 Task: Search one way flight ticket for 3 adults in first from Charlotte Amalie,st. Thomas: Cyril E. King Airport to Laramie: Laramie Regional Airport on 5-3-2023. Choice of flights is Frontier. Number of bags: 1 carry on bag. Price is upto 87000. Outbound departure time preference is 12:30.
Action: Mouse moved to (379, 323)
Screenshot: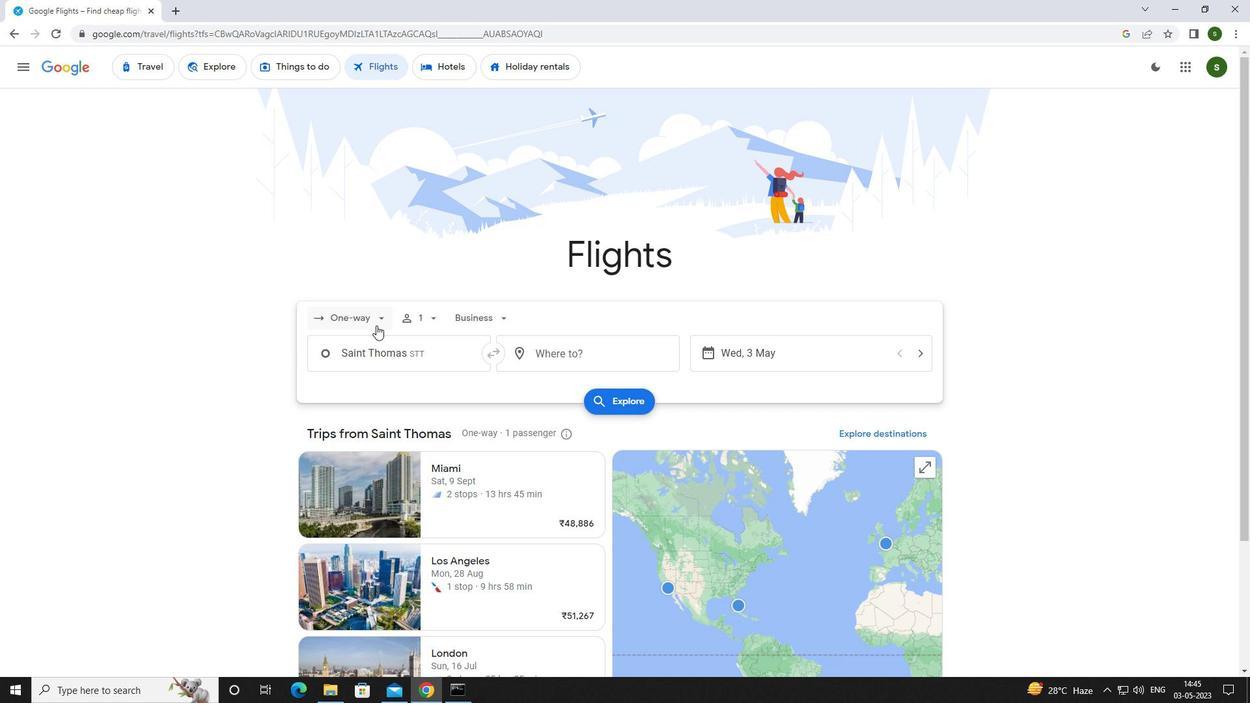 
Action: Mouse pressed left at (379, 323)
Screenshot: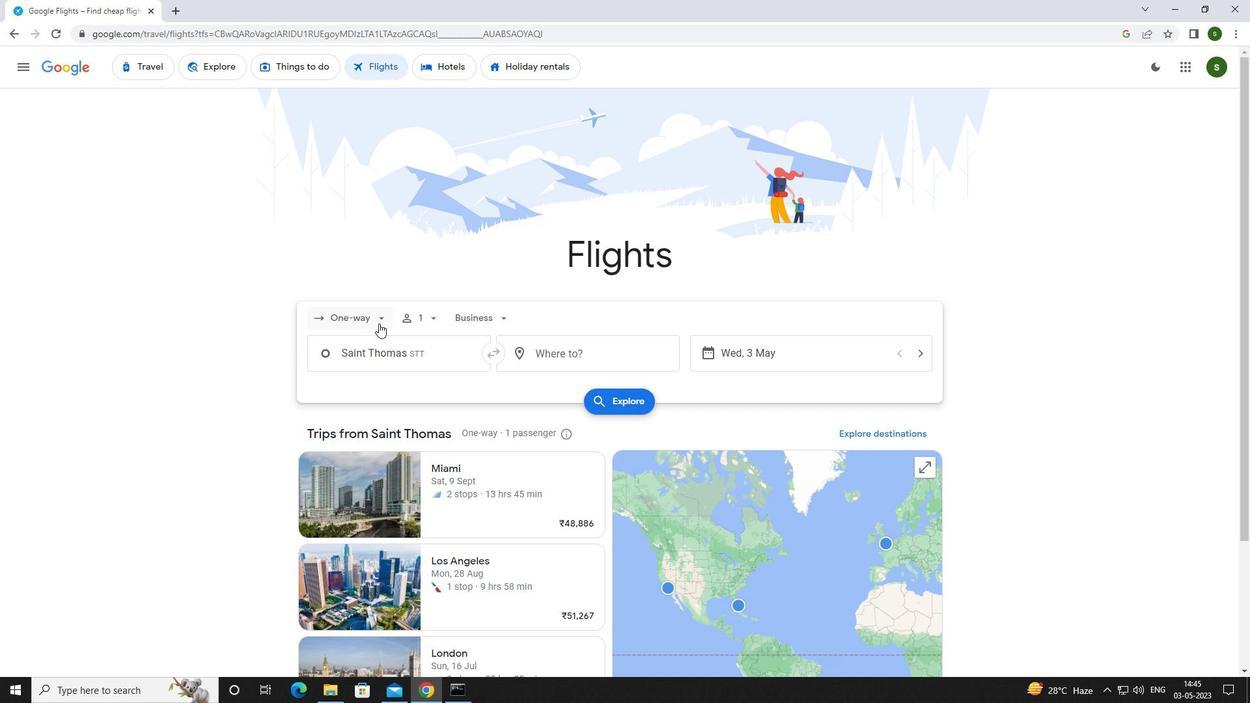 
Action: Mouse moved to (381, 383)
Screenshot: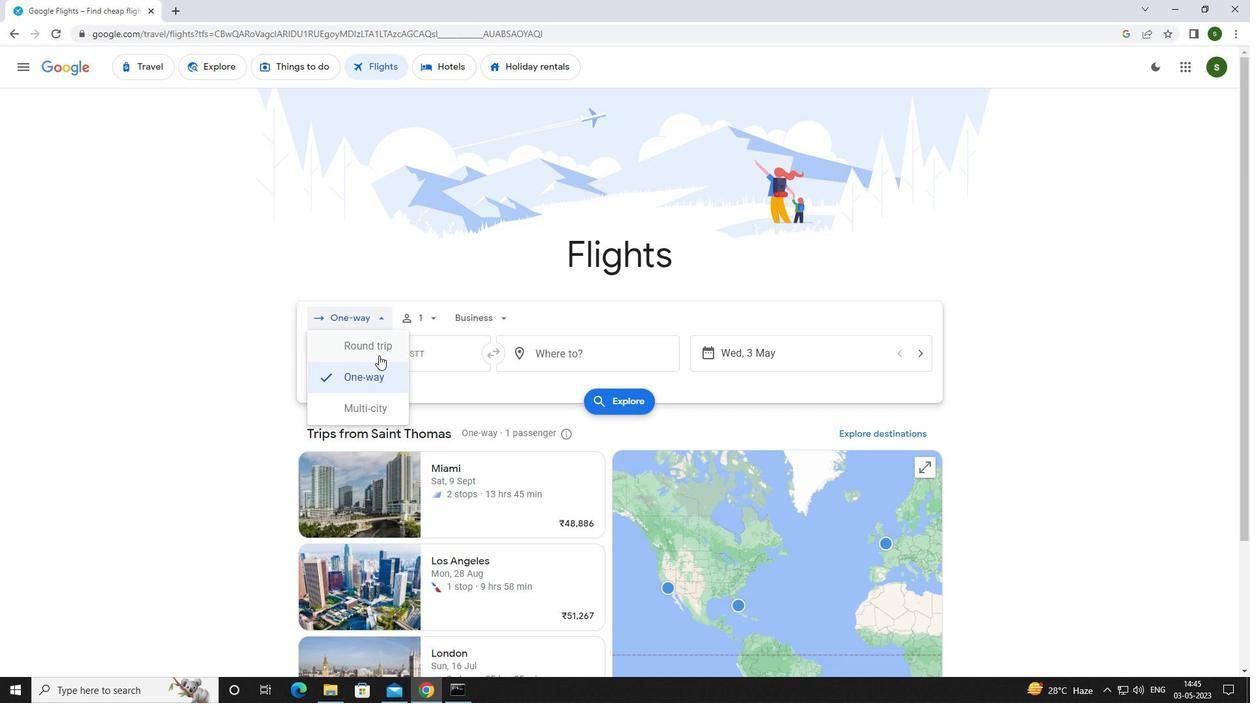 
Action: Mouse pressed left at (381, 383)
Screenshot: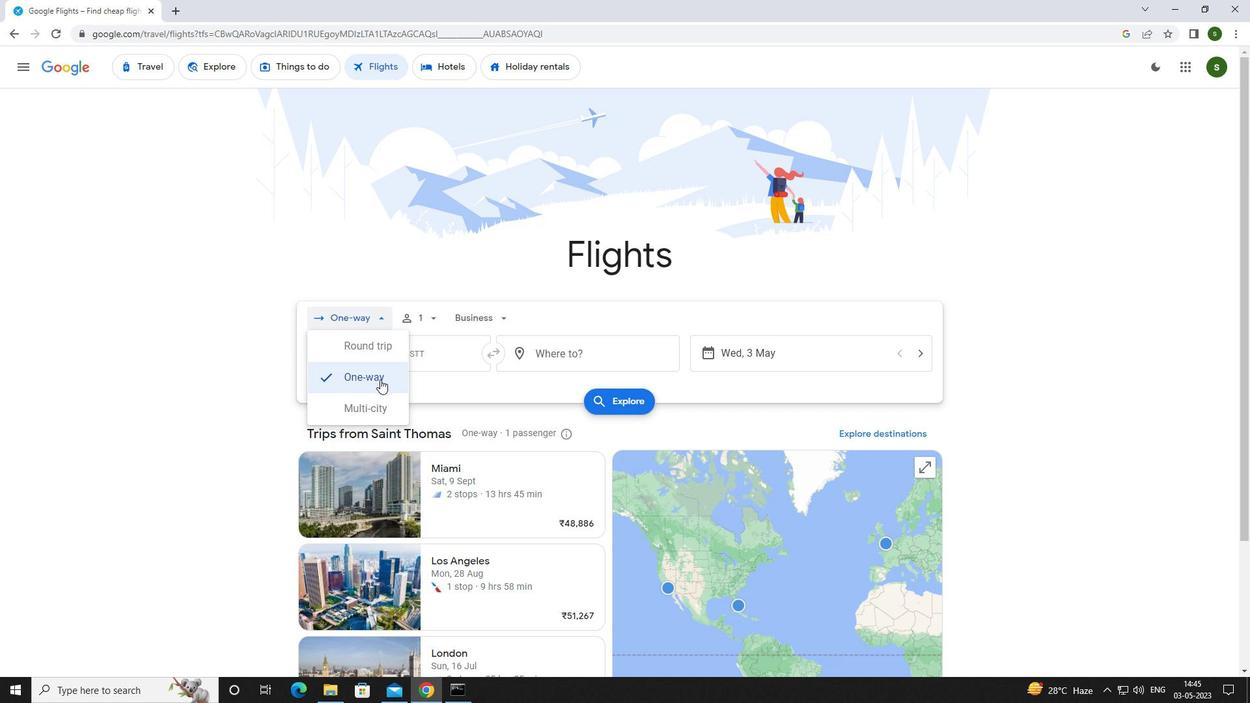 
Action: Mouse moved to (437, 315)
Screenshot: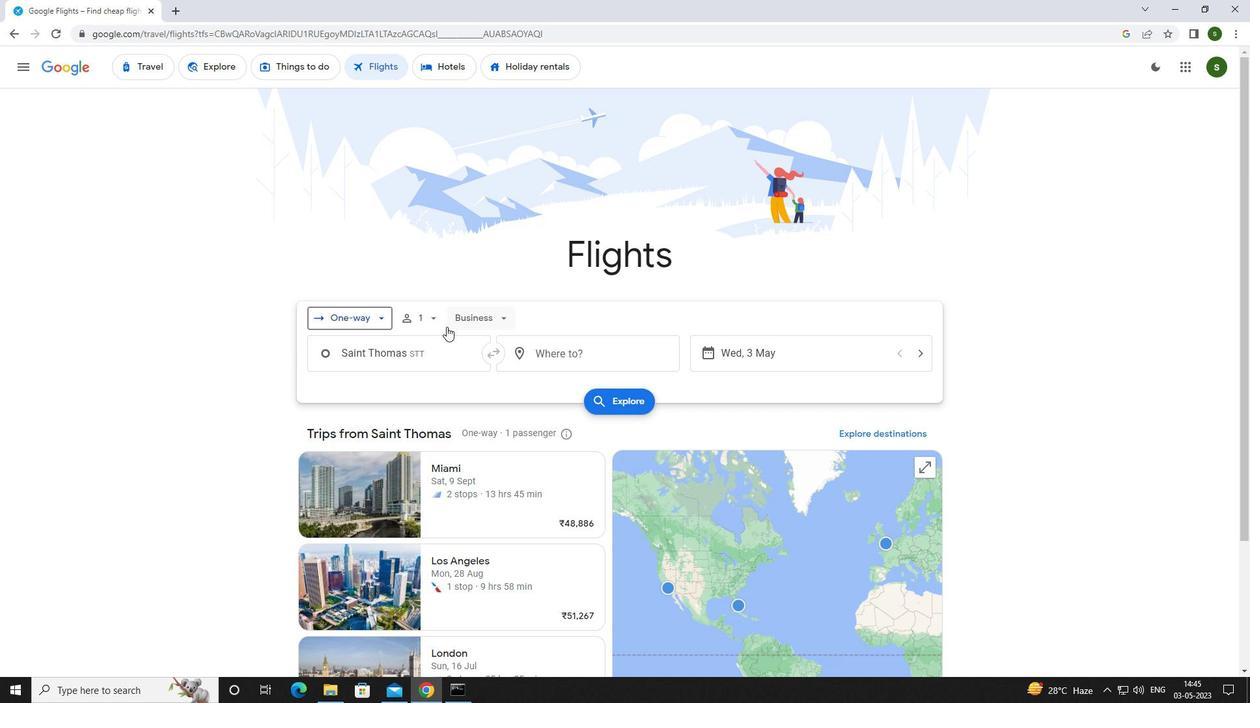 
Action: Mouse pressed left at (437, 315)
Screenshot: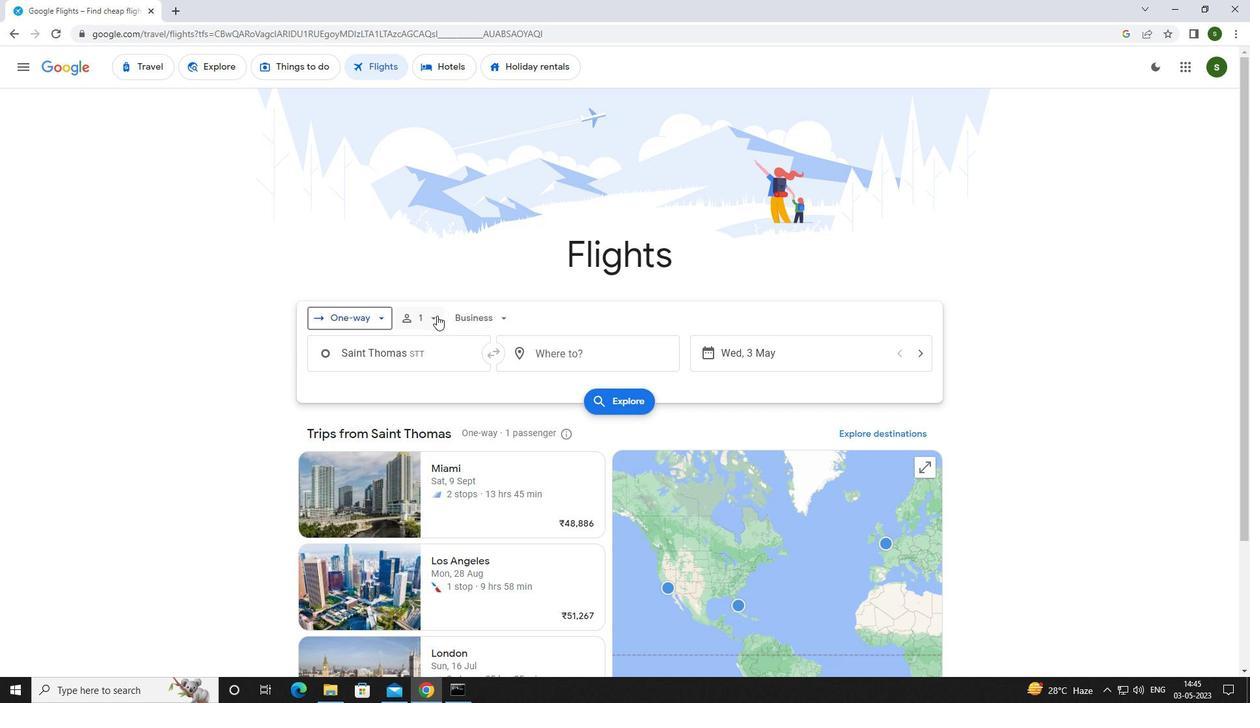 
Action: Mouse moved to (534, 353)
Screenshot: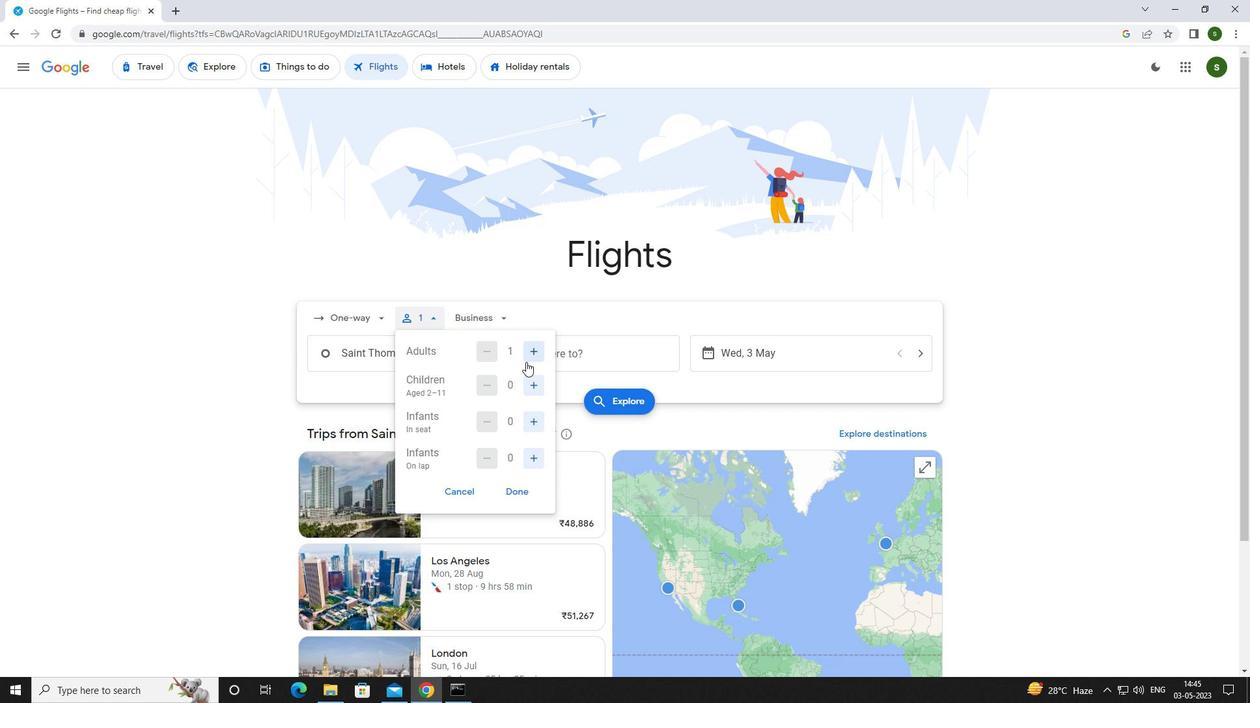 
Action: Mouse pressed left at (534, 353)
Screenshot: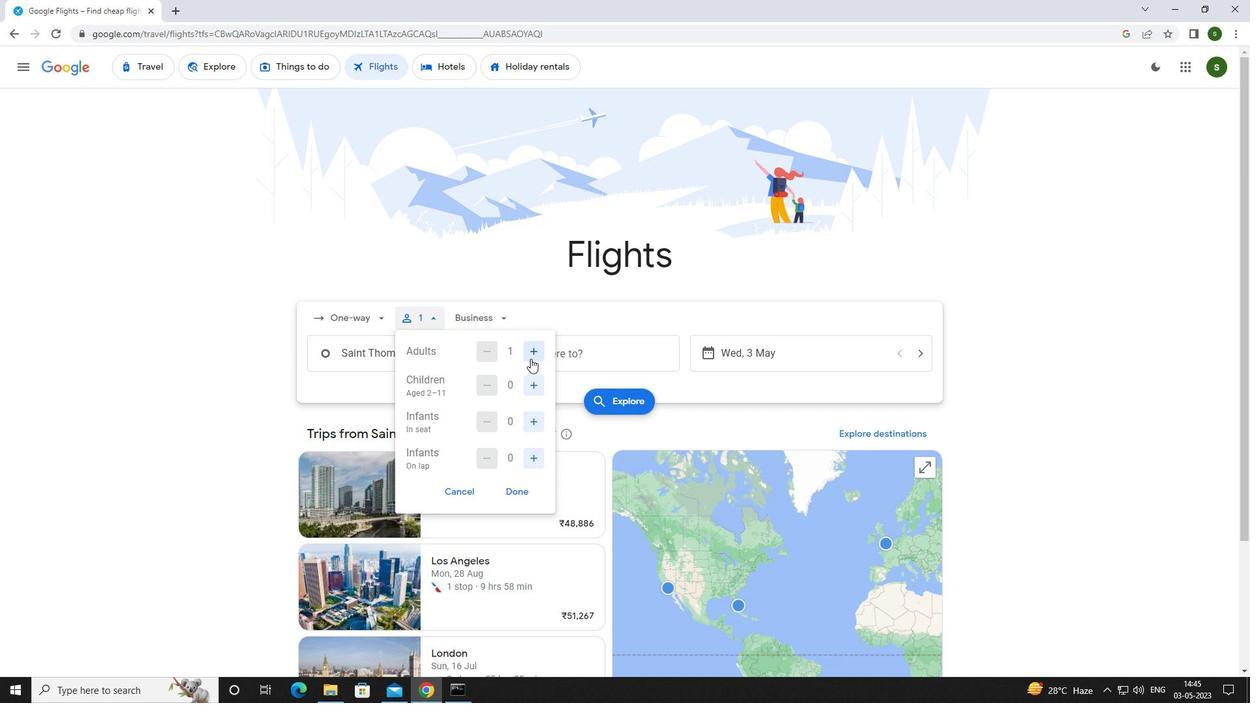 
Action: Mouse pressed left at (534, 353)
Screenshot: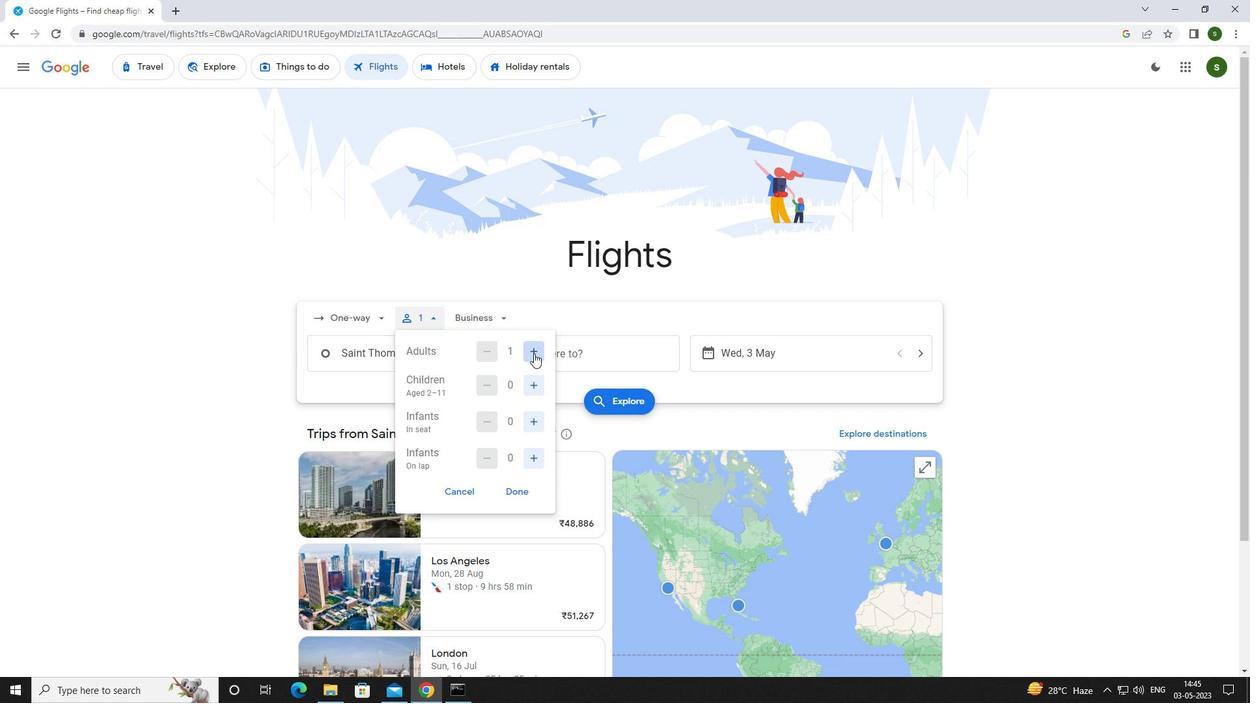 
Action: Mouse moved to (498, 324)
Screenshot: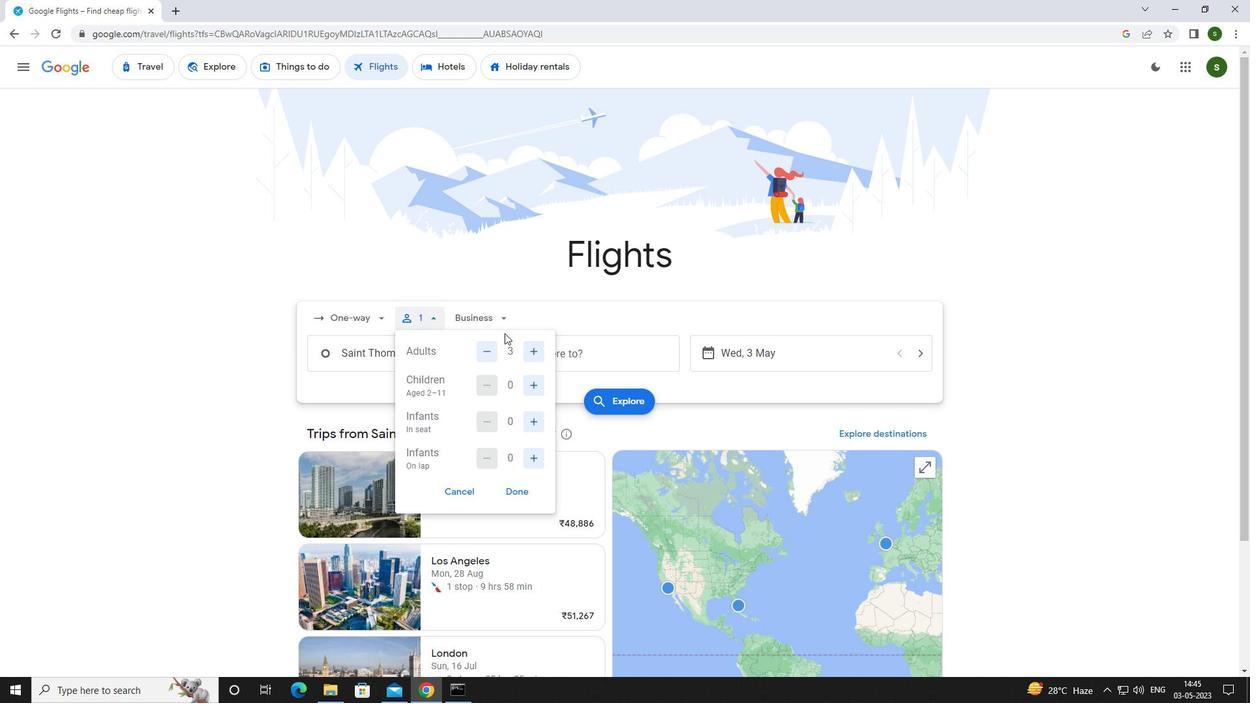 
Action: Mouse pressed left at (498, 324)
Screenshot: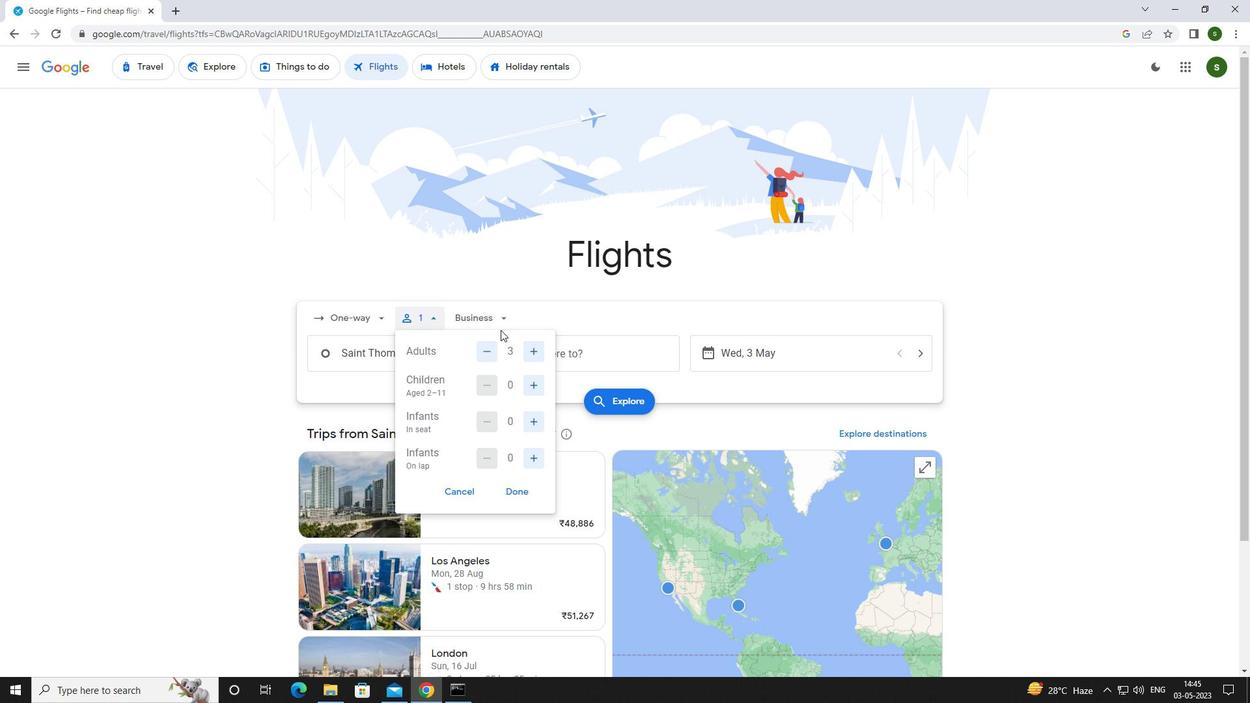 
Action: Mouse moved to (513, 439)
Screenshot: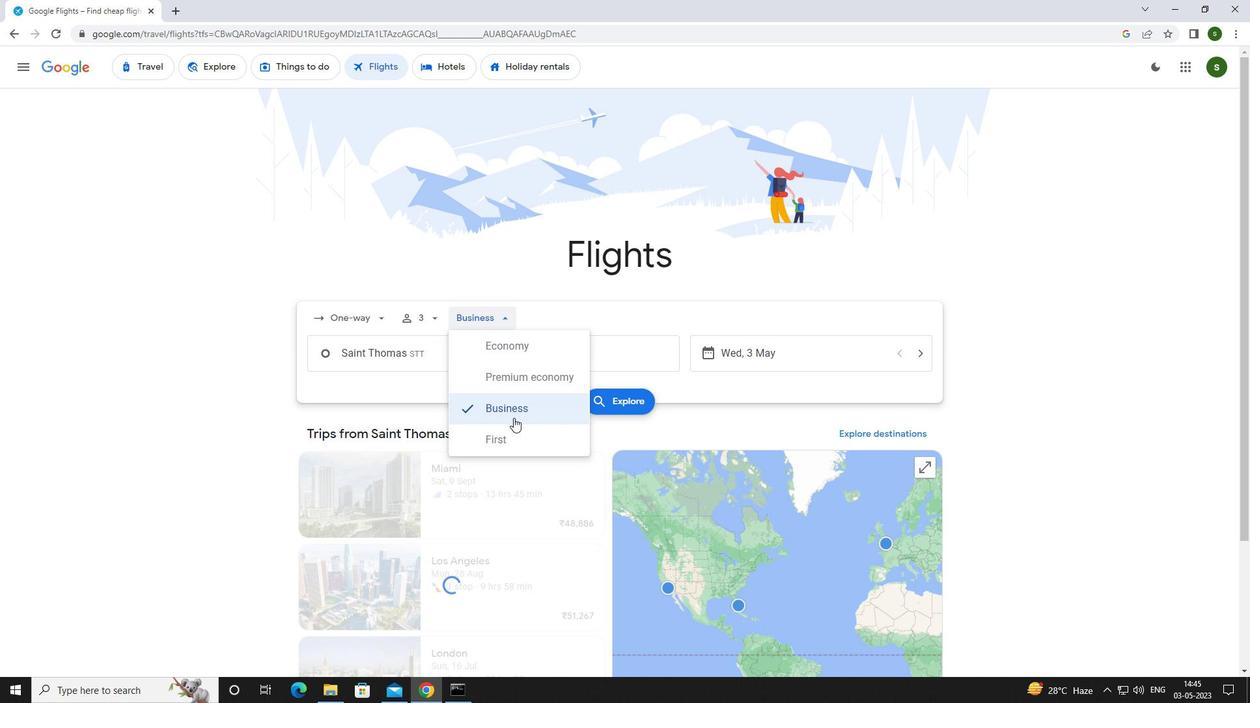 
Action: Mouse pressed left at (513, 439)
Screenshot: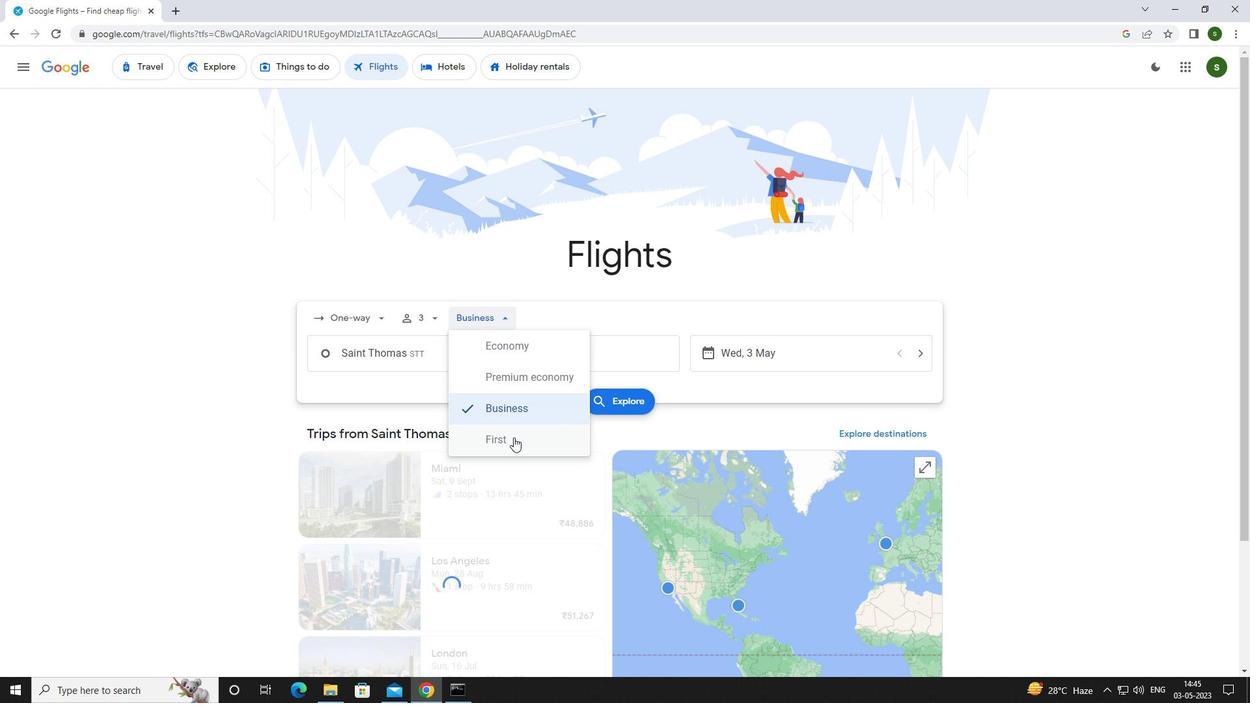 
Action: Mouse moved to (451, 356)
Screenshot: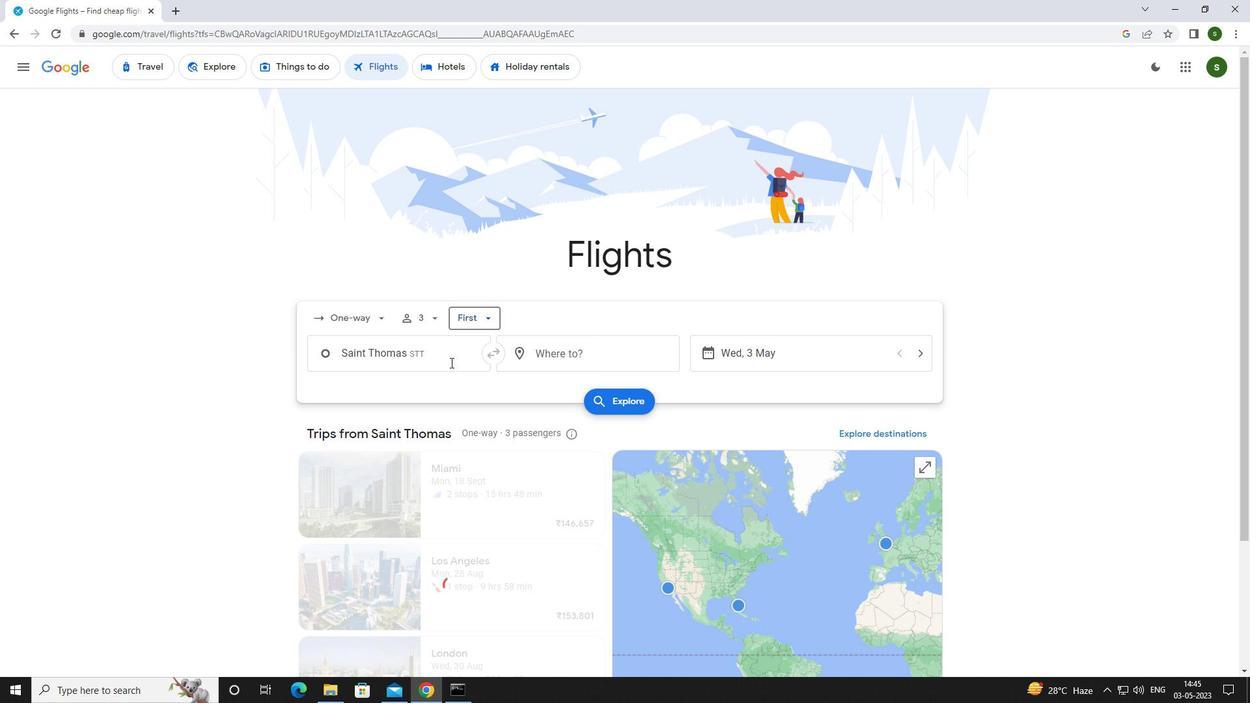 
Action: Mouse pressed left at (451, 356)
Screenshot: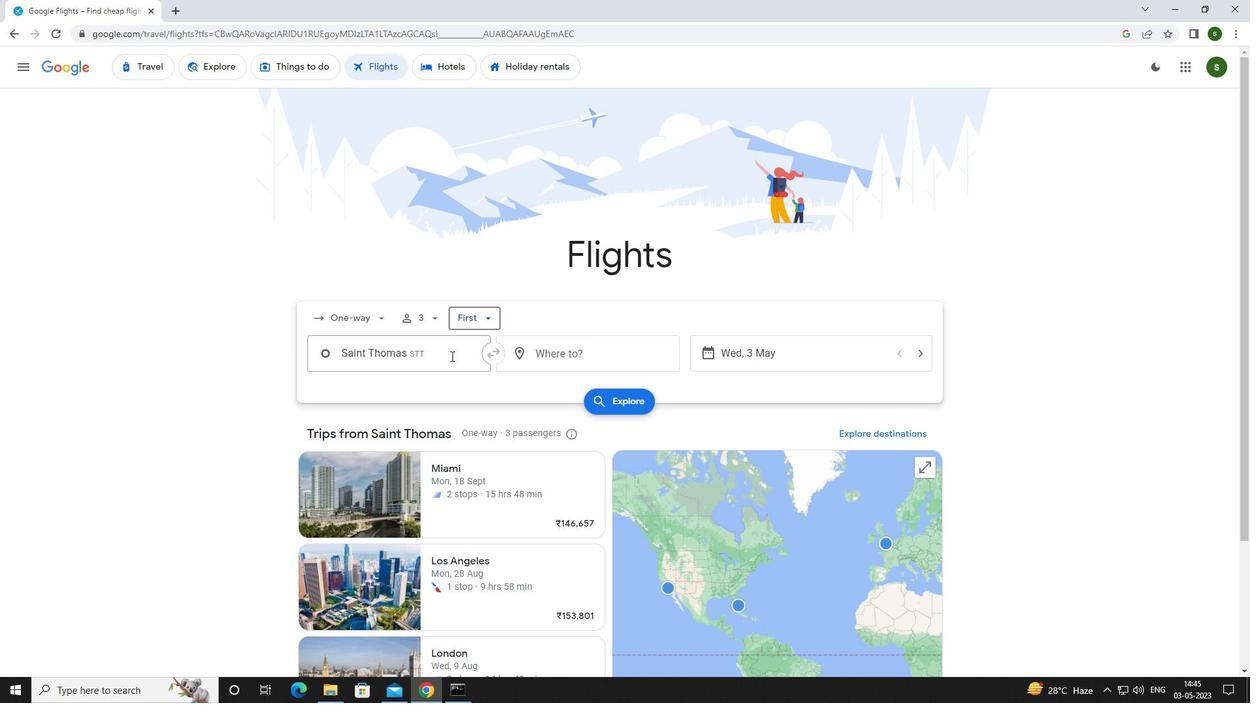 
Action: Key pressed <Key.caps_lock>c<Key.caps_lock>yril
Screenshot: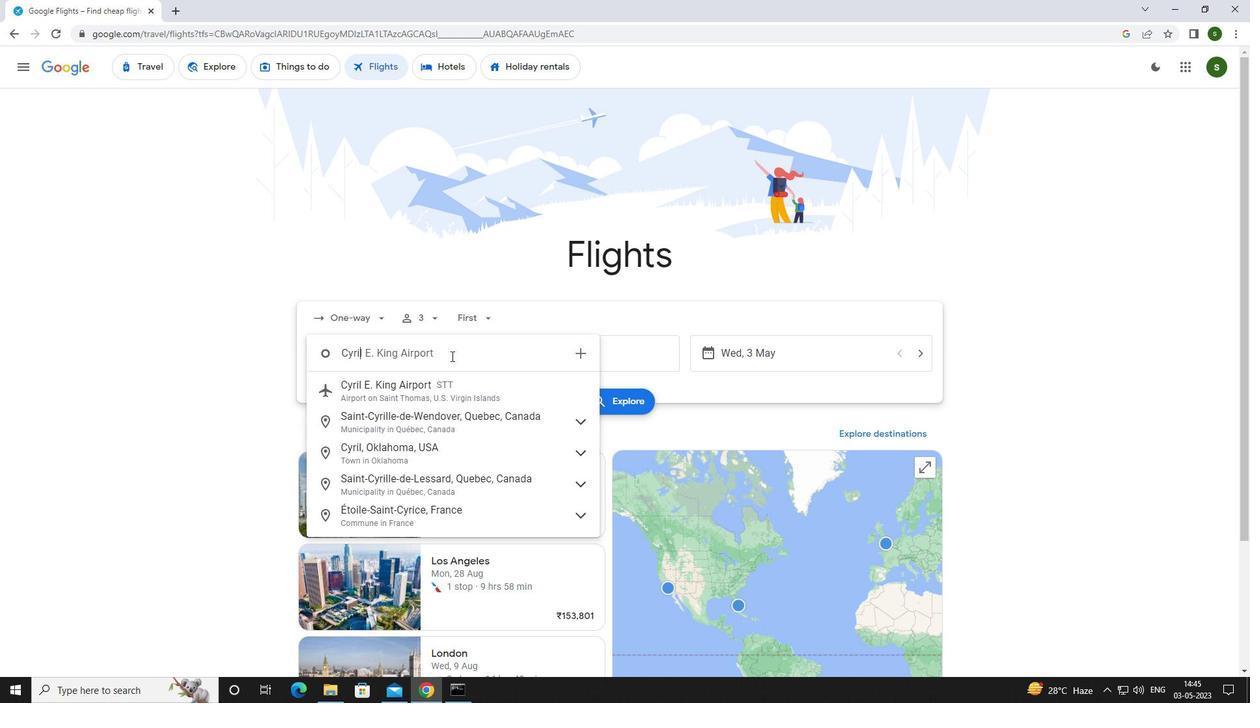 
Action: Mouse moved to (453, 395)
Screenshot: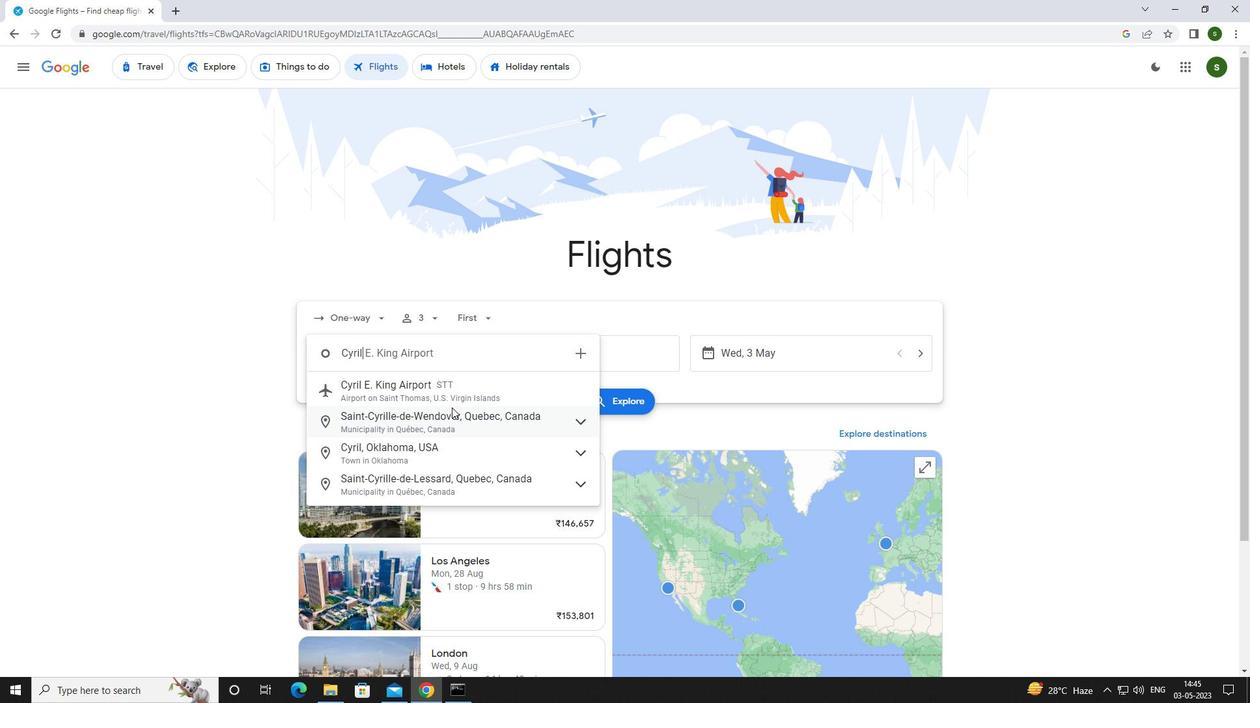 
Action: Mouse pressed left at (453, 395)
Screenshot: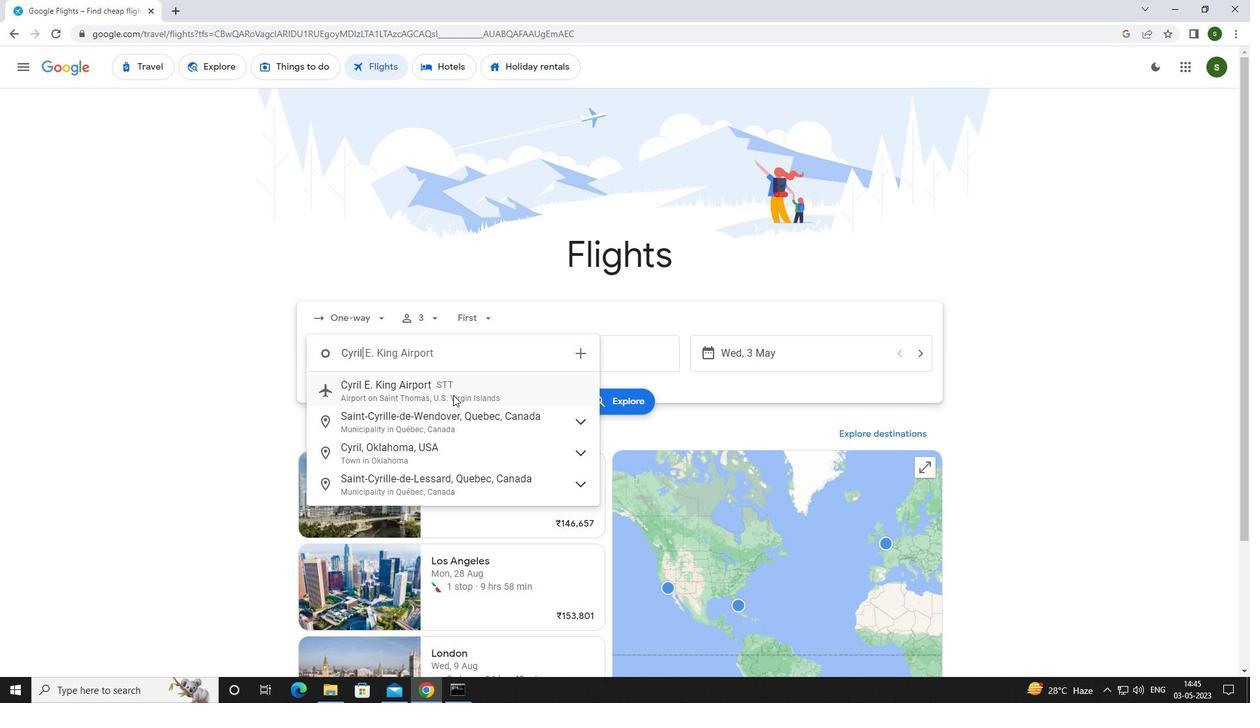 
Action: Mouse moved to (586, 348)
Screenshot: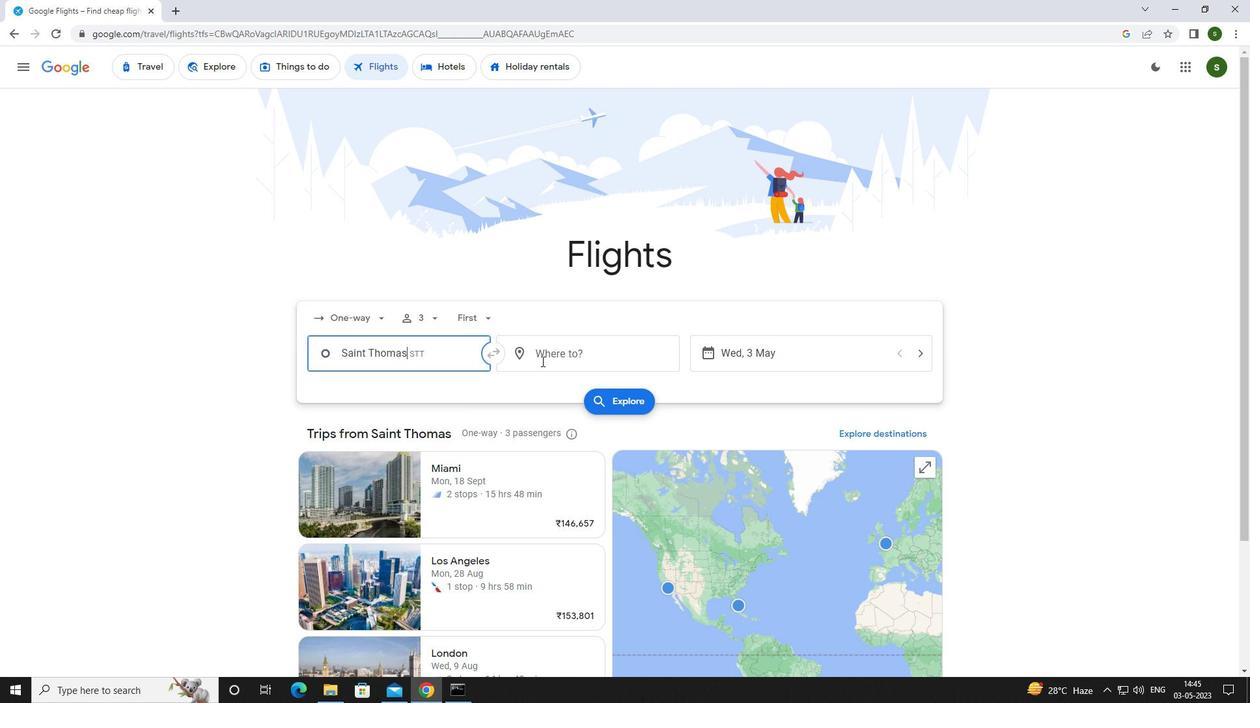 
Action: Mouse pressed left at (586, 348)
Screenshot: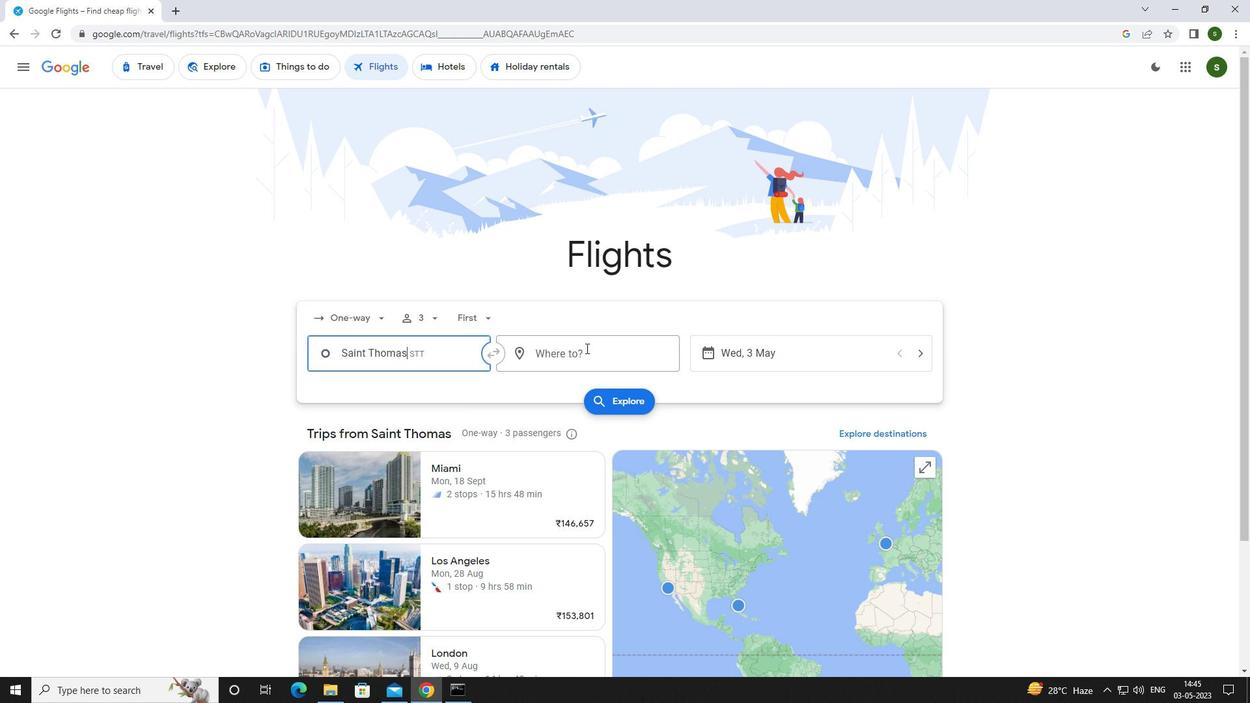 
Action: Mouse moved to (590, 351)
Screenshot: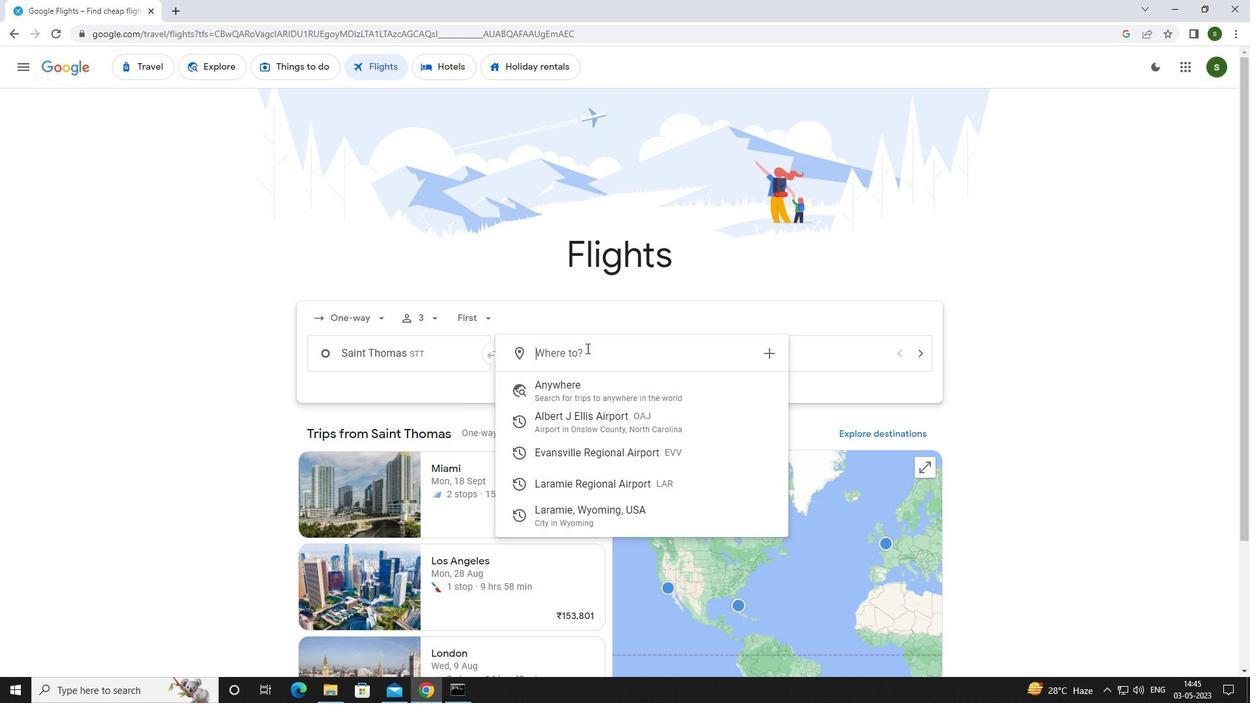 
Action: Key pressed <Key.caps_lock>l<Key.caps_lock>aramie
Screenshot: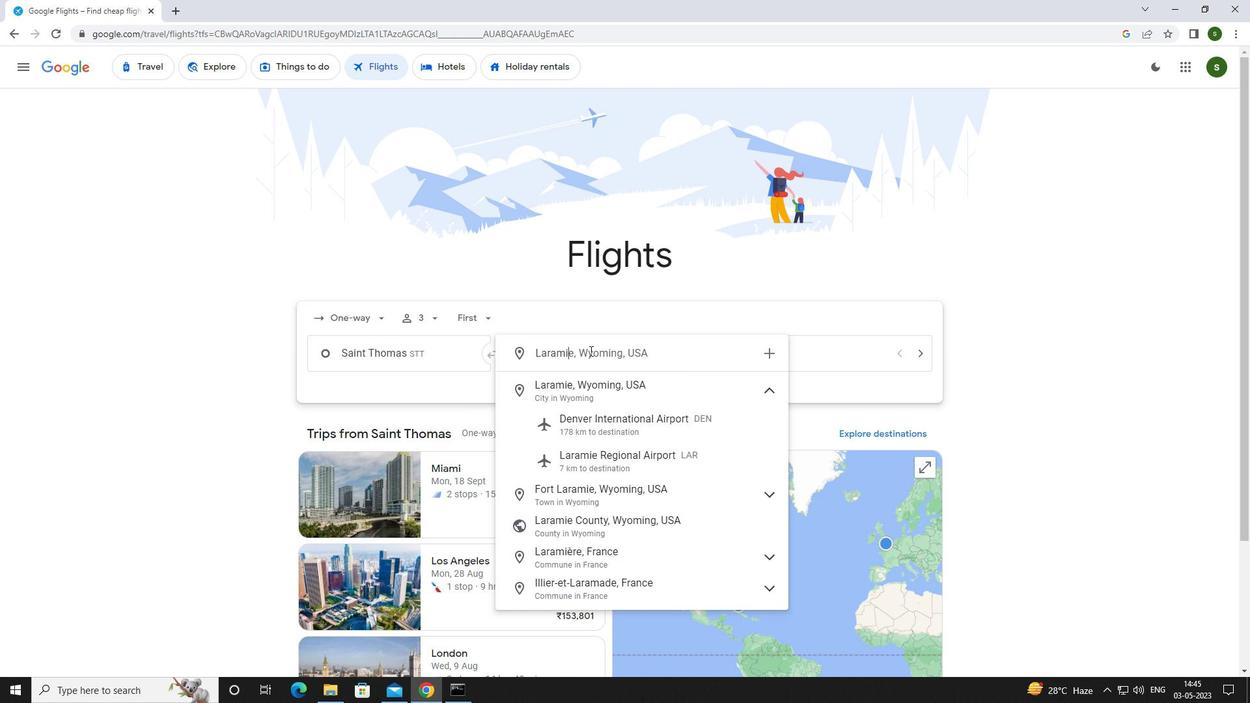 
Action: Mouse moved to (594, 460)
Screenshot: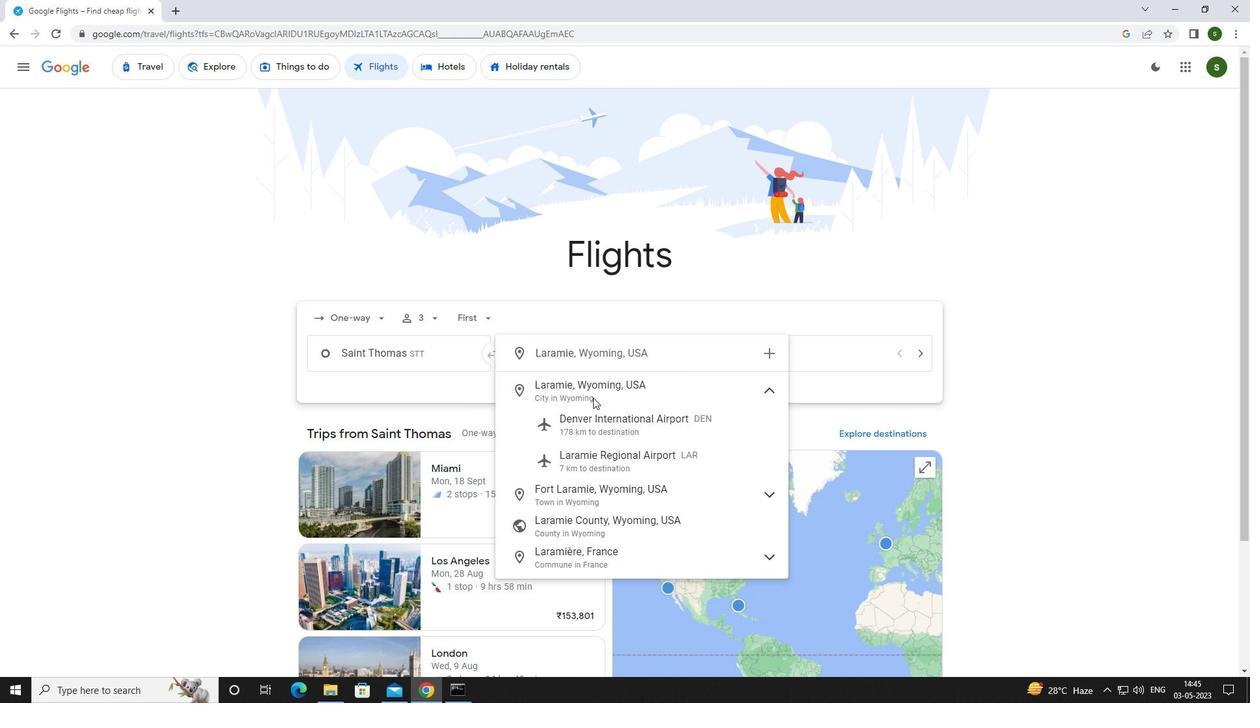 
Action: Mouse pressed left at (594, 460)
Screenshot: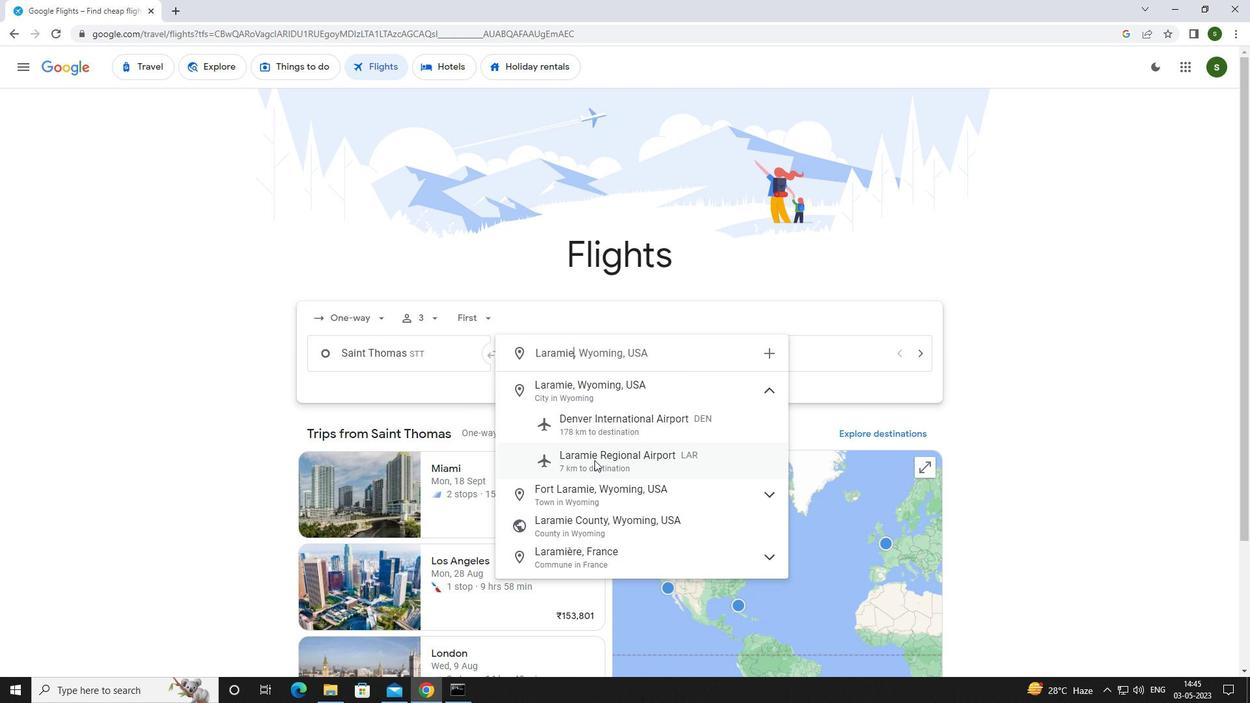 
Action: Mouse moved to (807, 358)
Screenshot: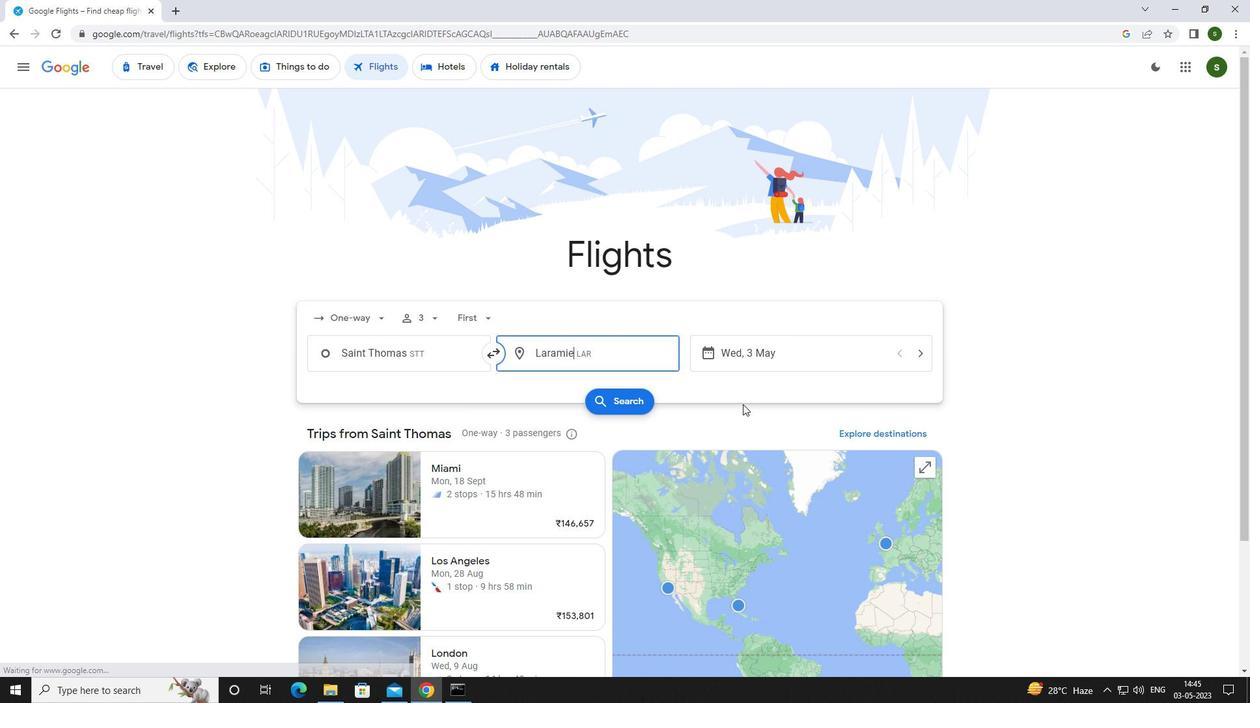 
Action: Mouse pressed left at (807, 358)
Screenshot: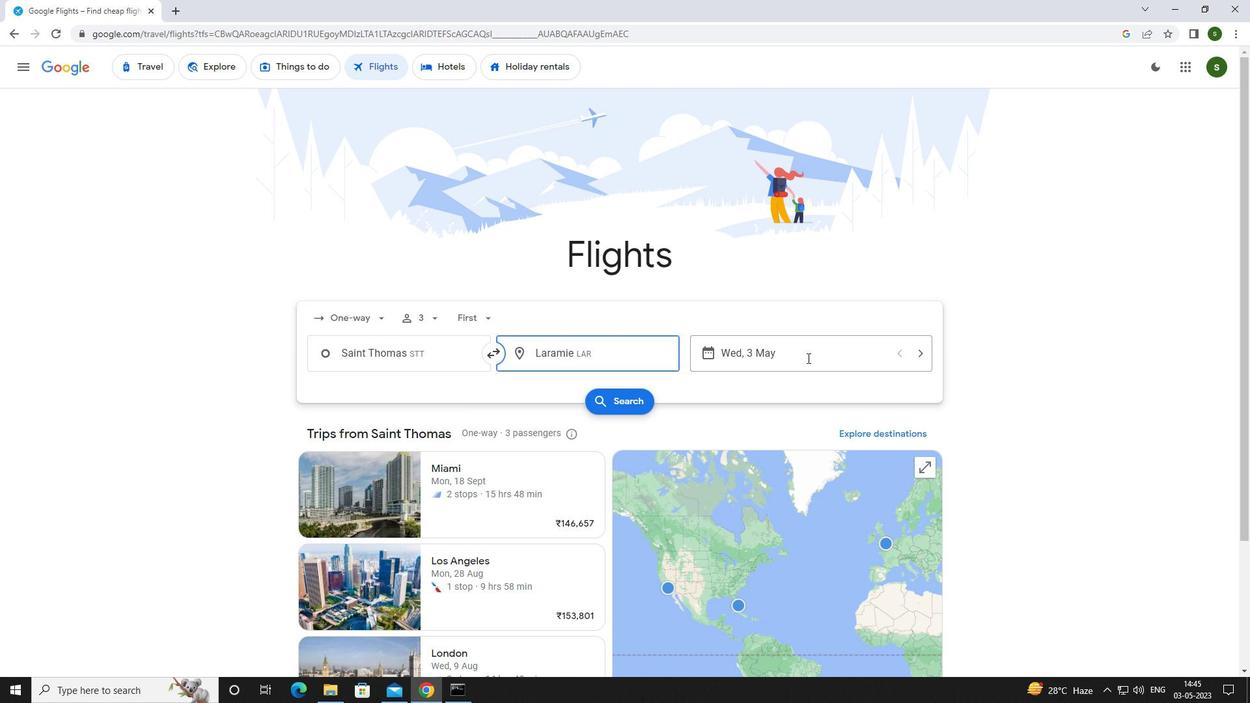 
Action: Mouse moved to (571, 443)
Screenshot: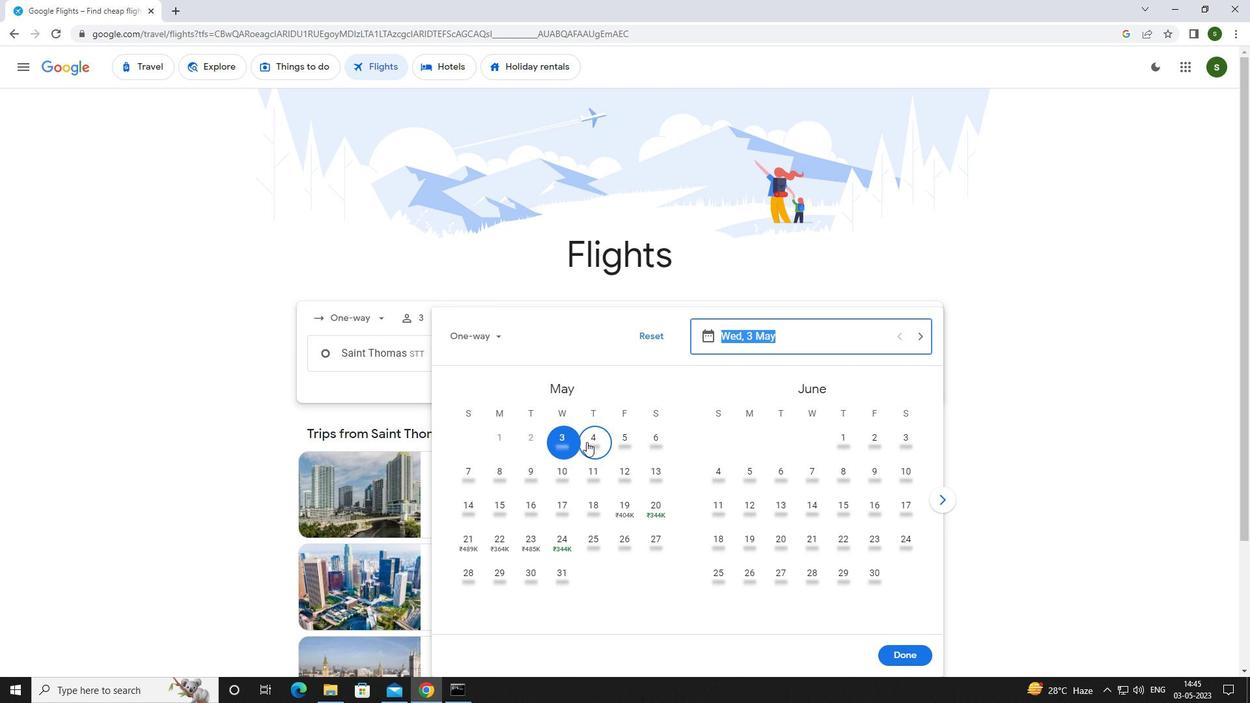 
Action: Mouse pressed left at (571, 443)
Screenshot: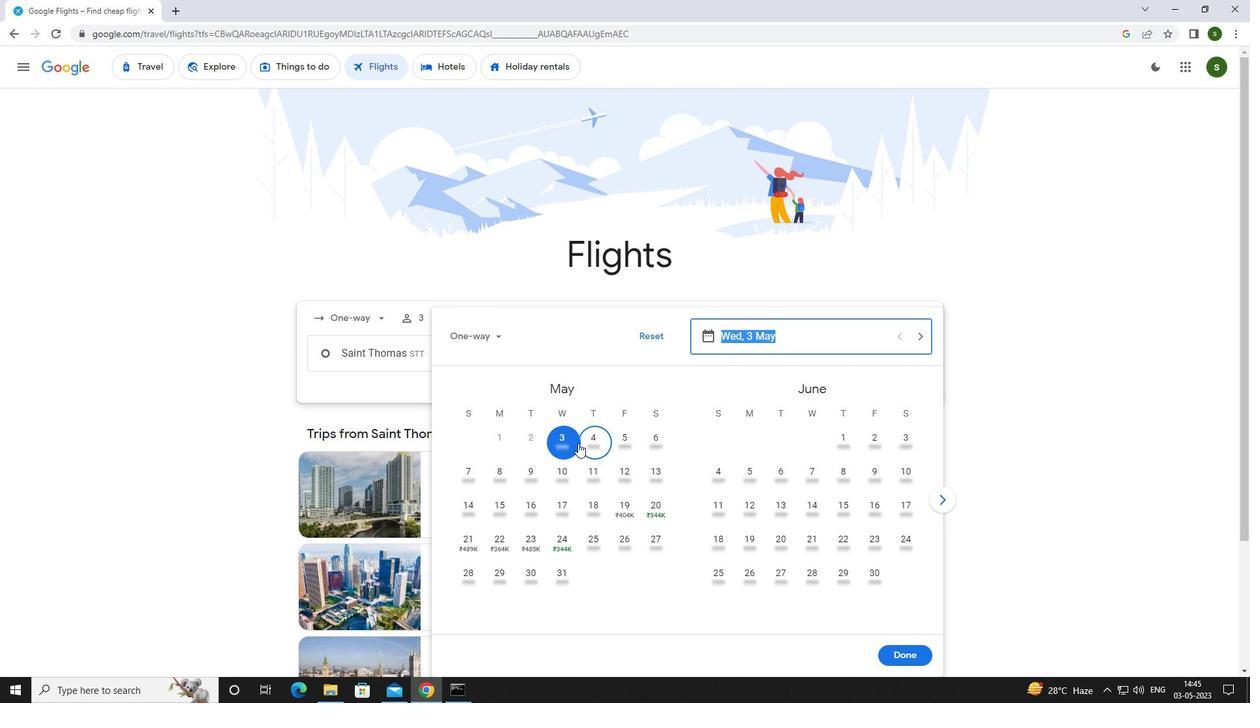 
Action: Mouse moved to (909, 655)
Screenshot: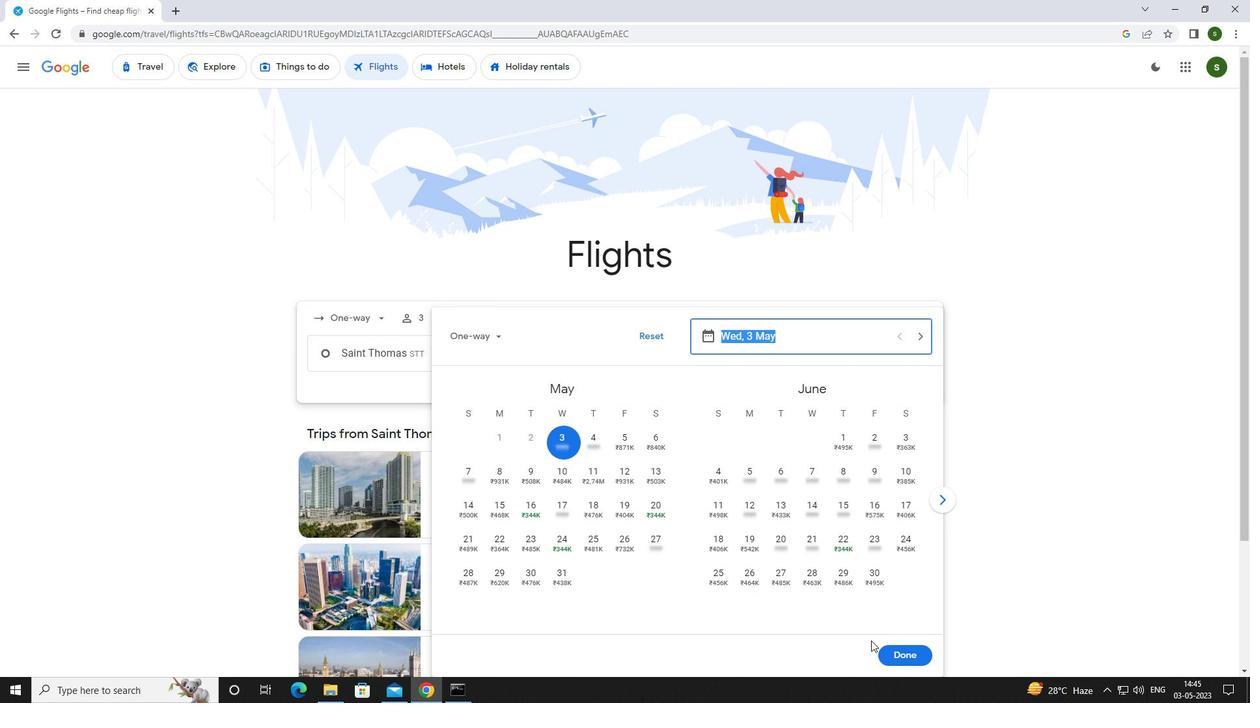 
Action: Mouse pressed left at (909, 655)
Screenshot: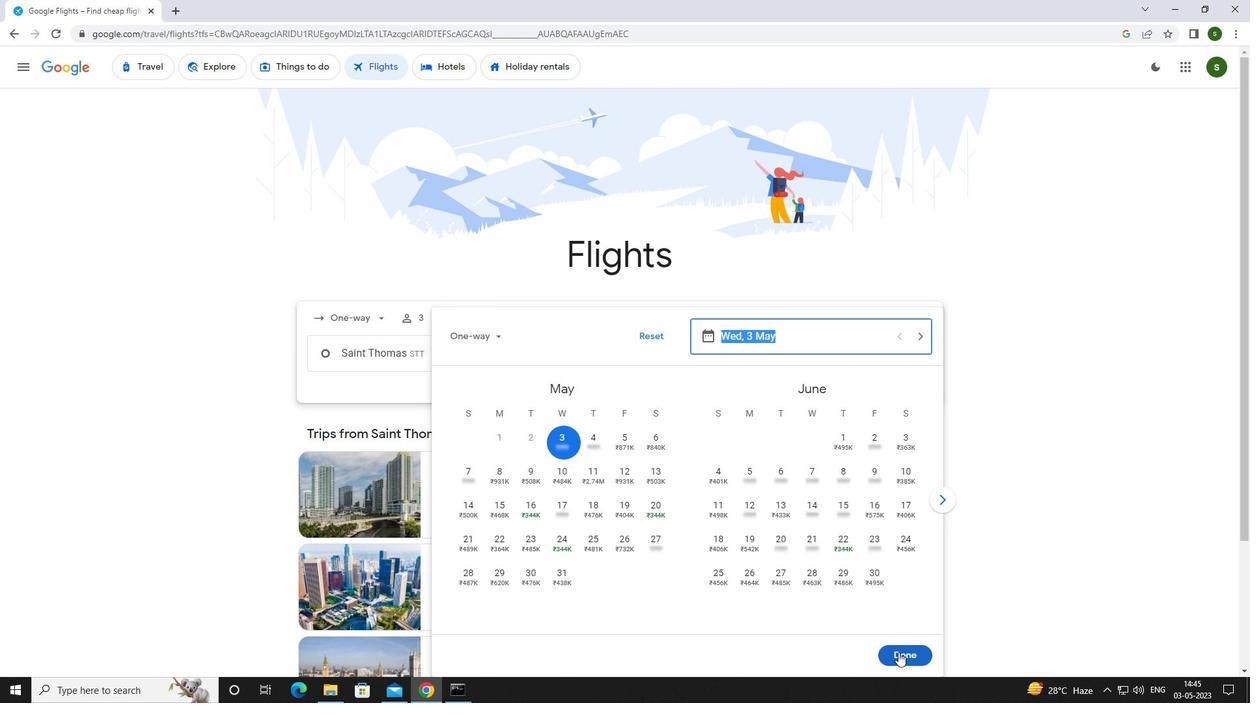 
Action: Mouse moved to (614, 404)
Screenshot: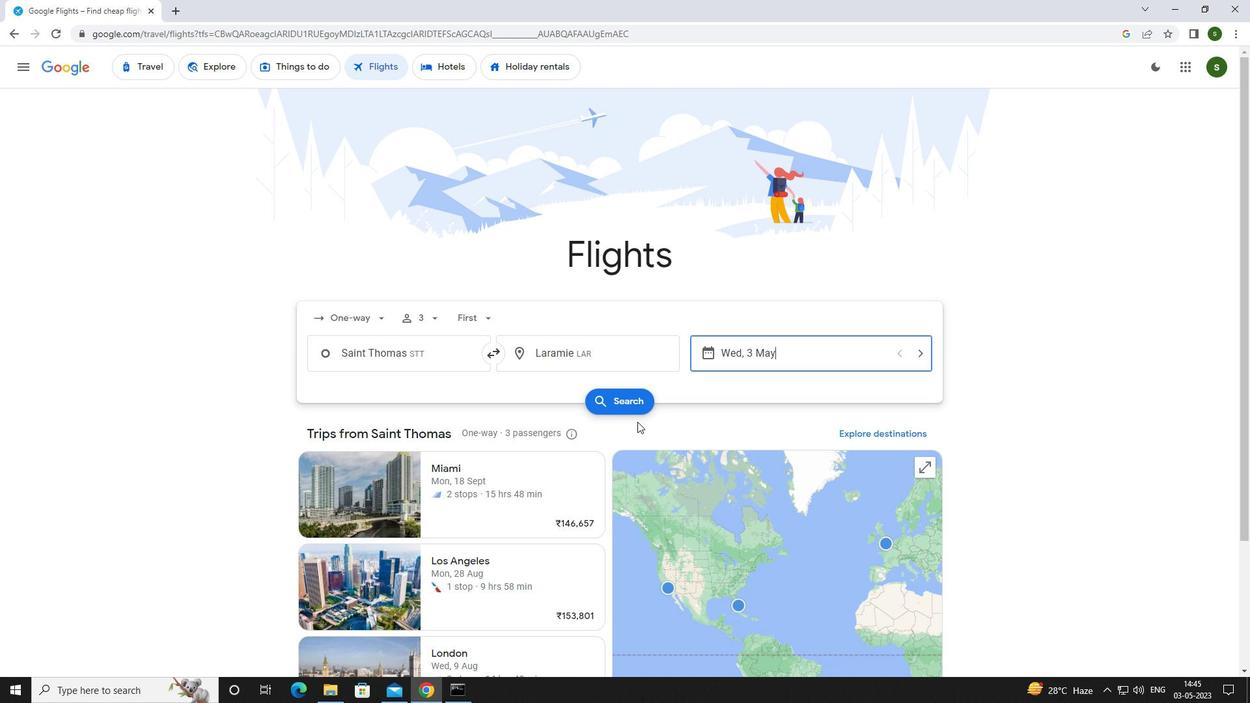 
Action: Mouse pressed left at (614, 404)
Screenshot: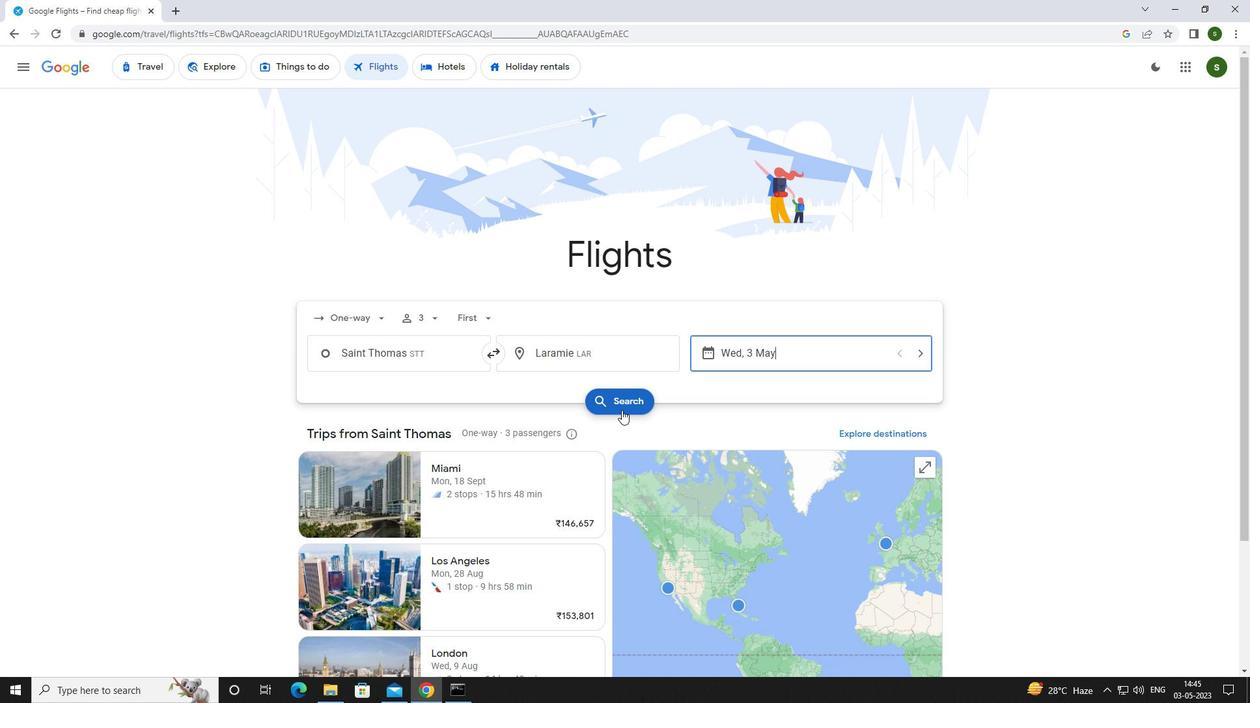 
Action: Mouse moved to (317, 184)
Screenshot: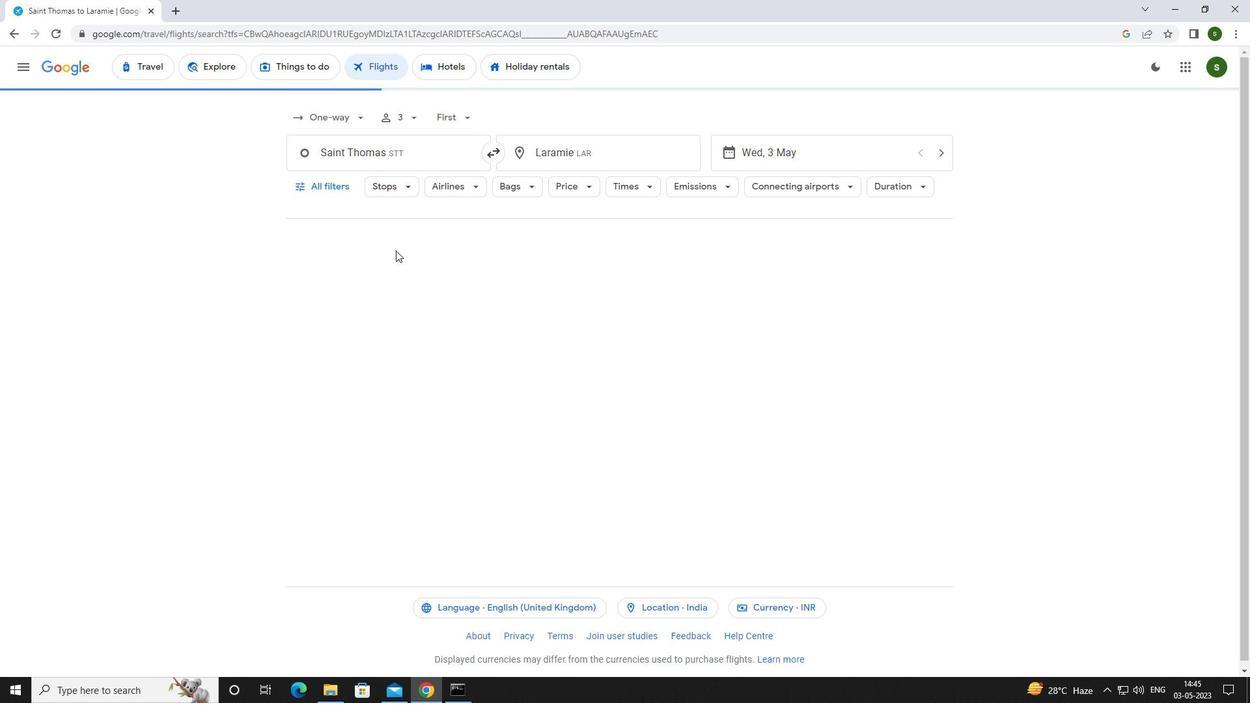 
Action: Mouse pressed left at (317, 184)
Screenshot: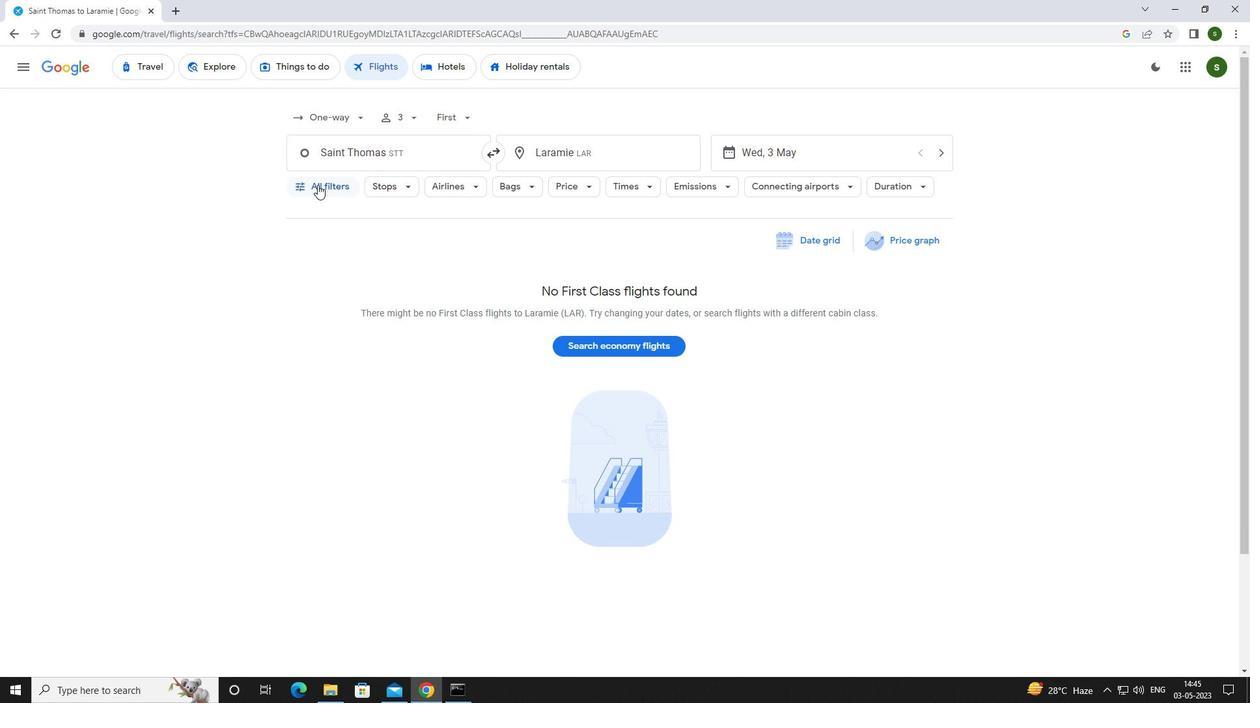
Action: Mouse moved to (484, 465)
Screenshot: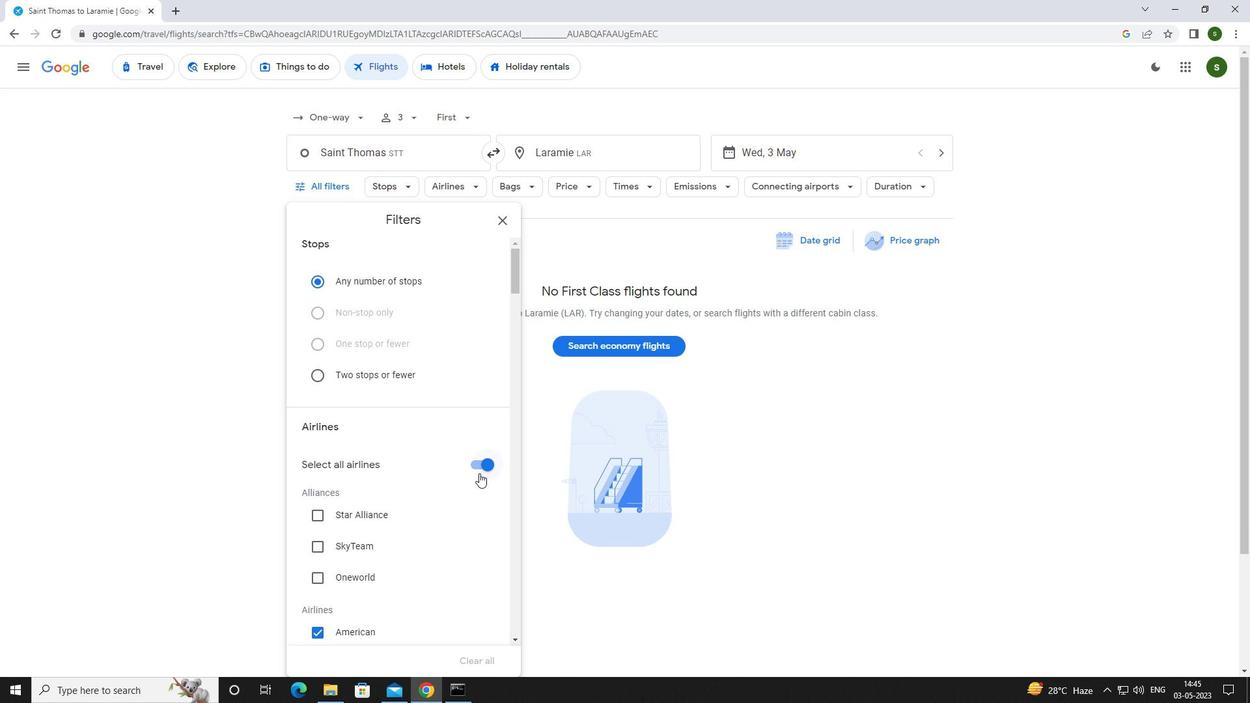 
Action: Mouse pressed left at (484, 465)
Screenshot: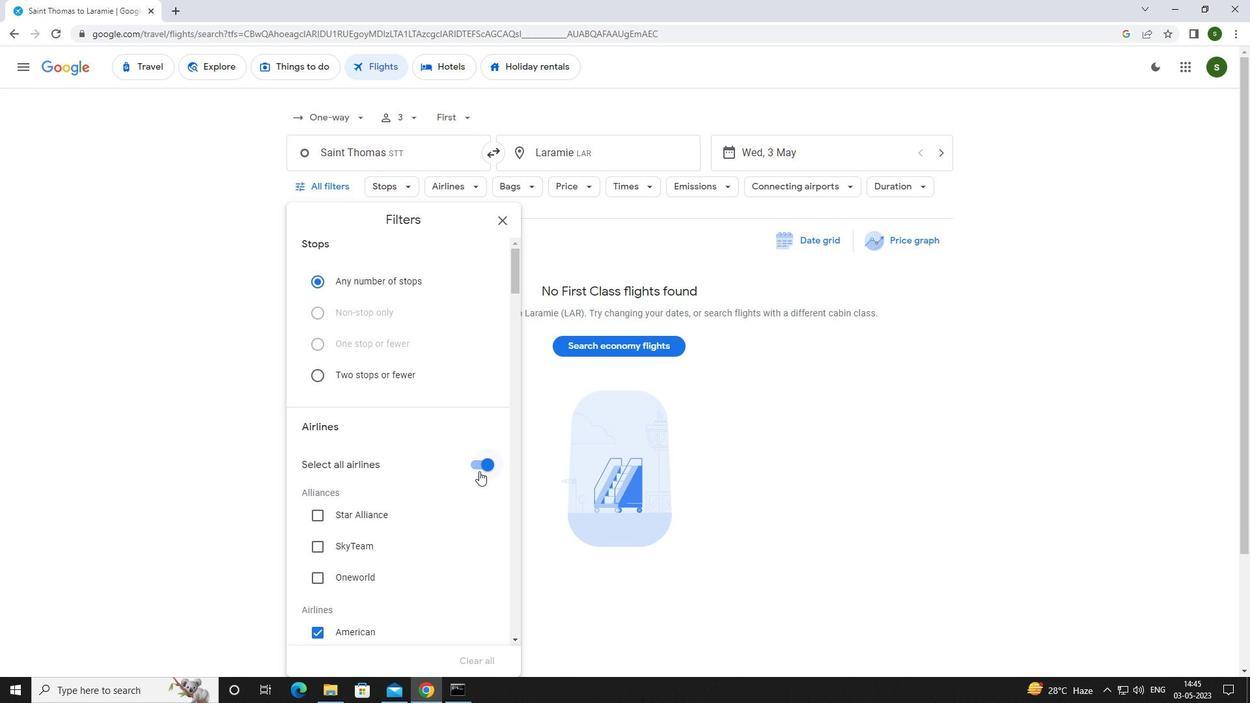 
Action: Mouse moved to (427, 387)
Screenshot: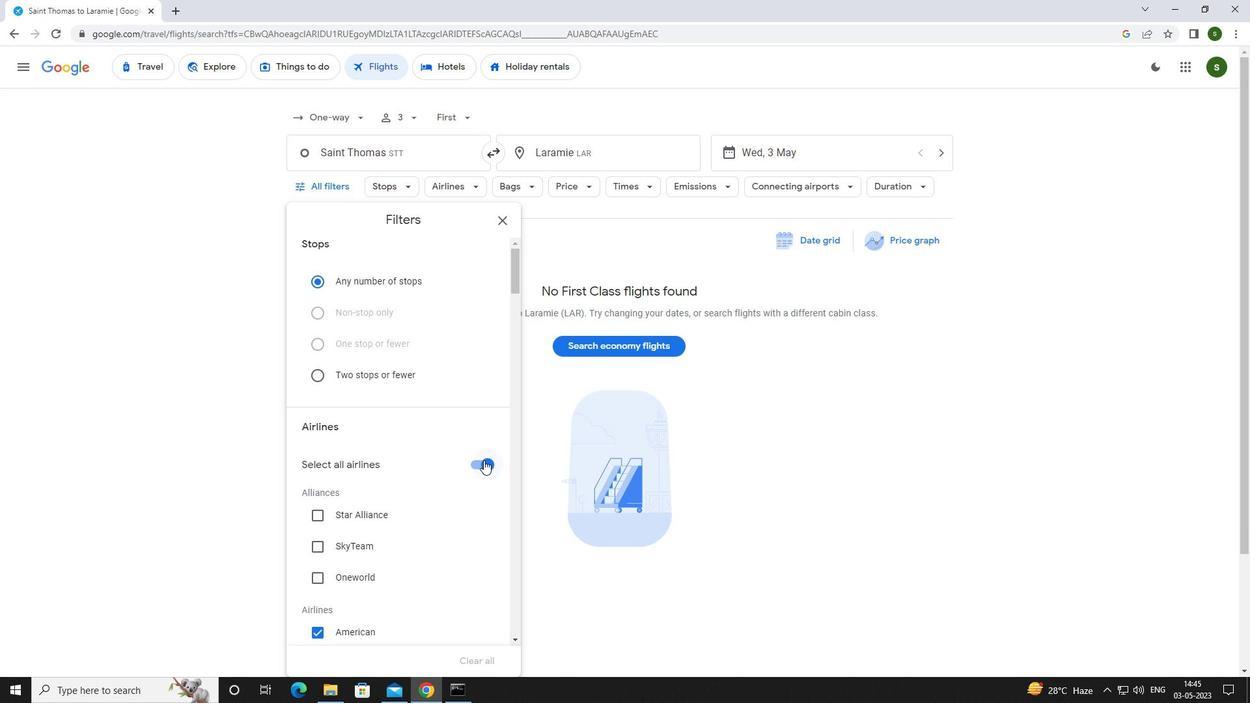 
Action: Mouse scrolled (427, 386) with delta (0, 0)
Screenshot: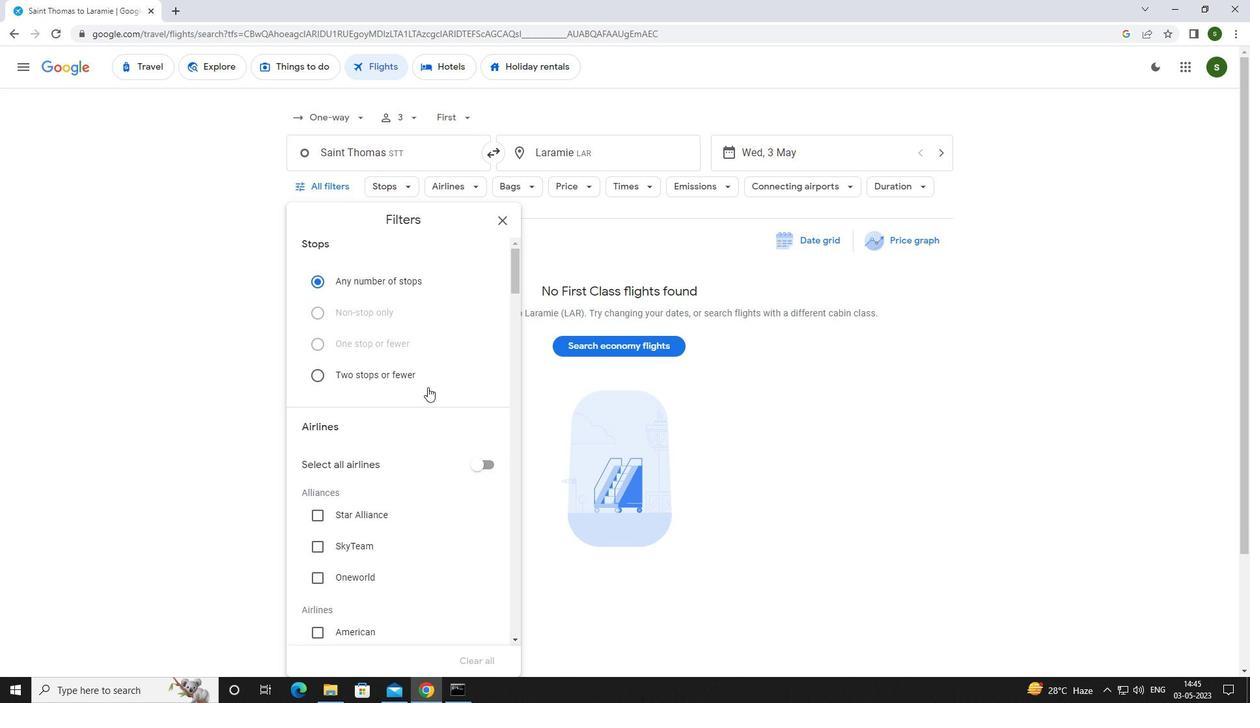 
Action: Mouse scrolled (427, 386) with delta (0, 0)
Screenshot: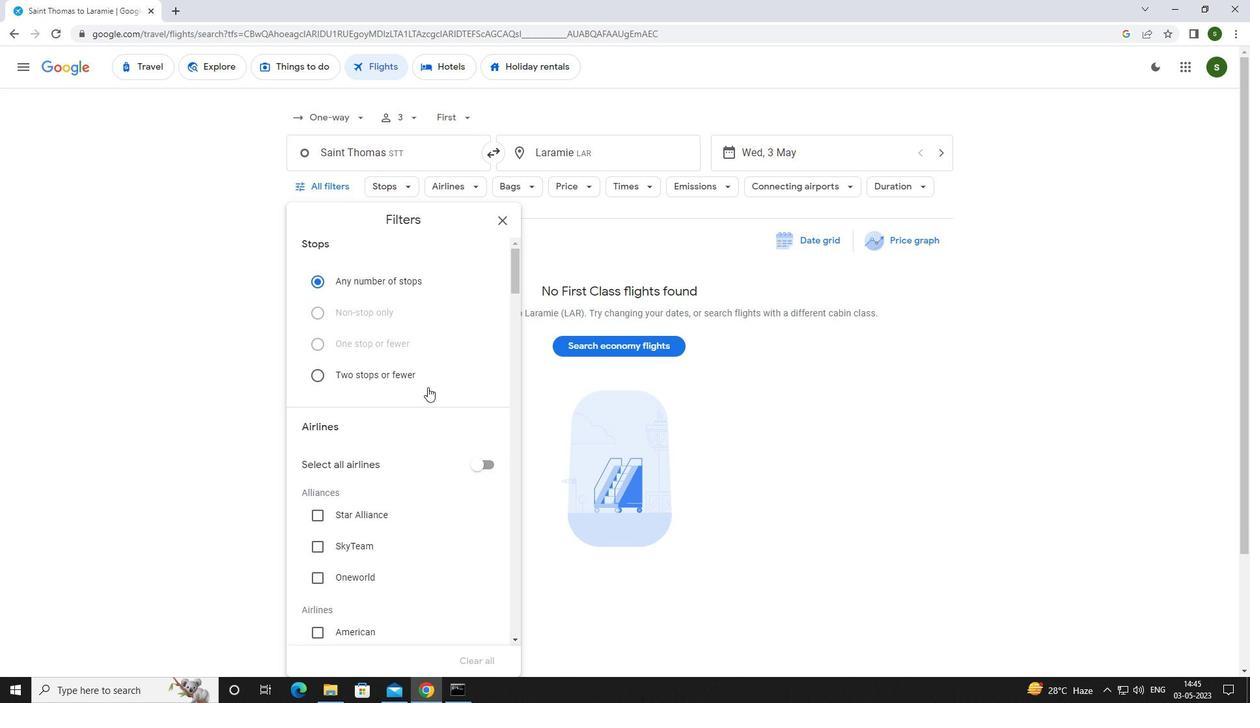 
Action: Mouse scrolled (427, 386) with delta (0, 0)
Screenshot: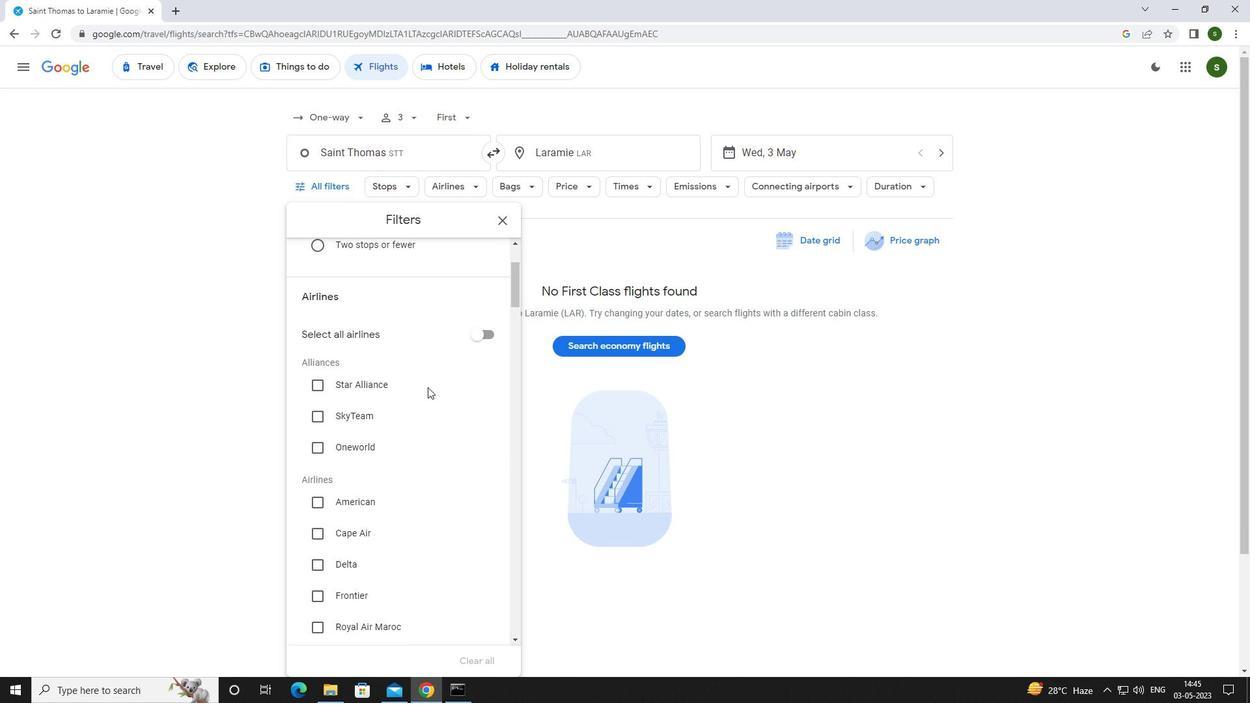 
Action: Mouse scrolled (427, 386) with delta (0, 0)
Screenshot: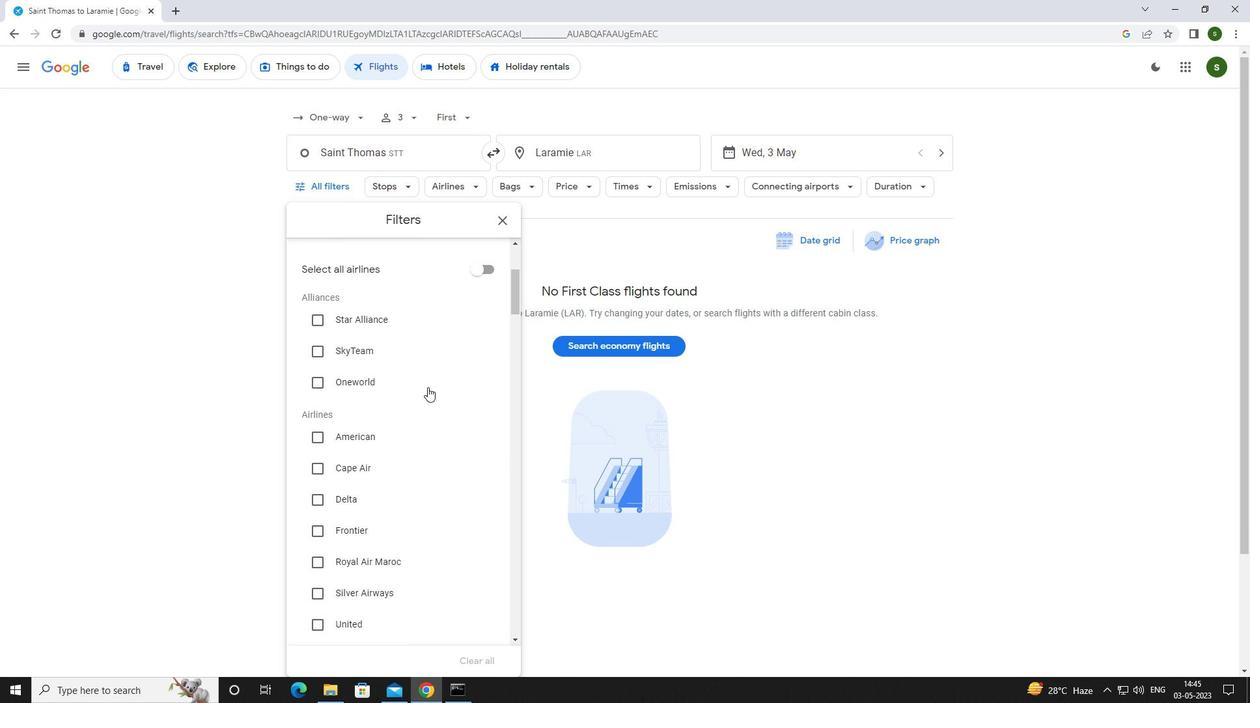 
Action: Mouse scrolled (427, 386) with delta (0, 0)
Screenshot: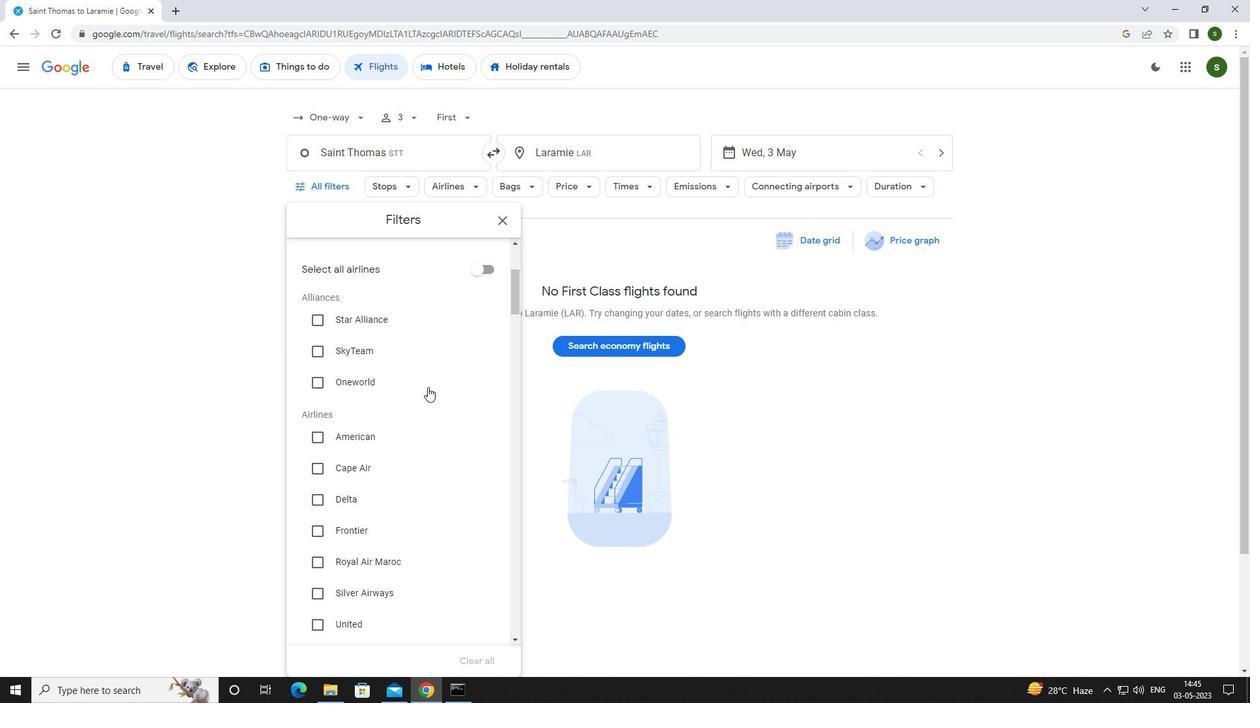 
Action: Mouse moved to (358, 398)
Screenshot: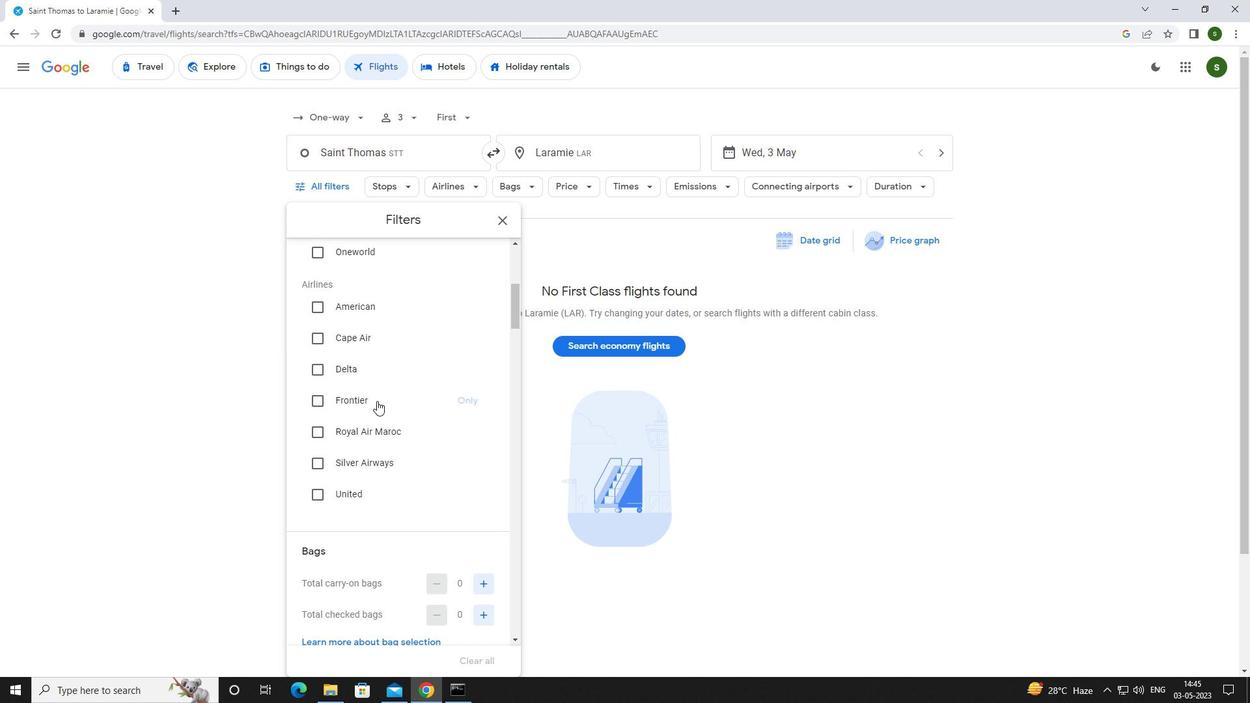 
Action: Mouse pressed left at (358, 398)
Screenshot: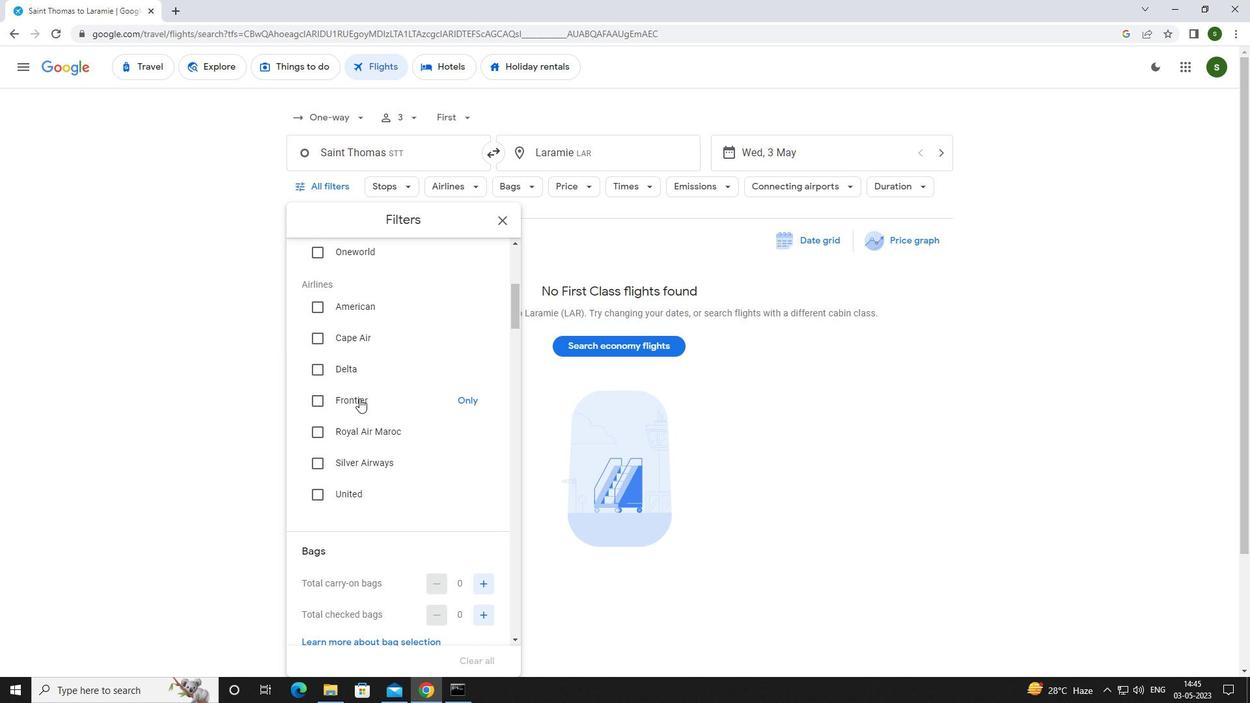 
Action: Mouse scrolled (358, 398) with delta (0, 0)
Screenshot: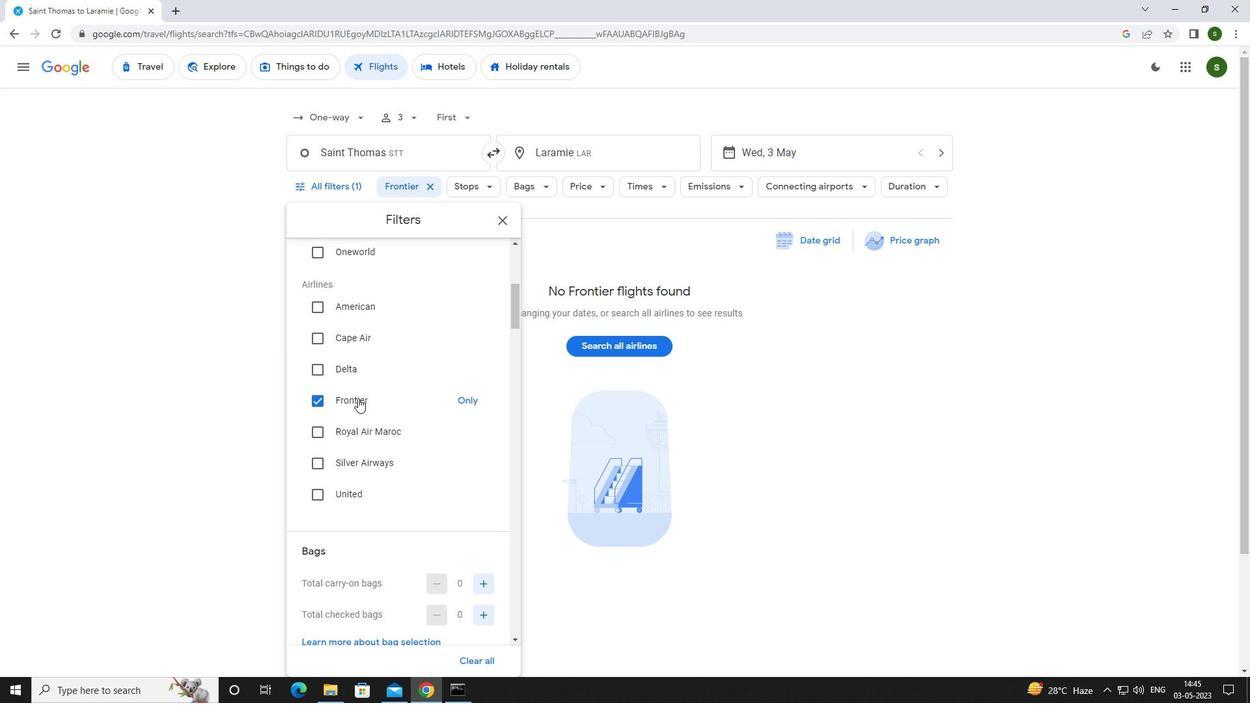 
Action: Mouse scrolled (358, 398) with delta (0, 0)
Screenshot: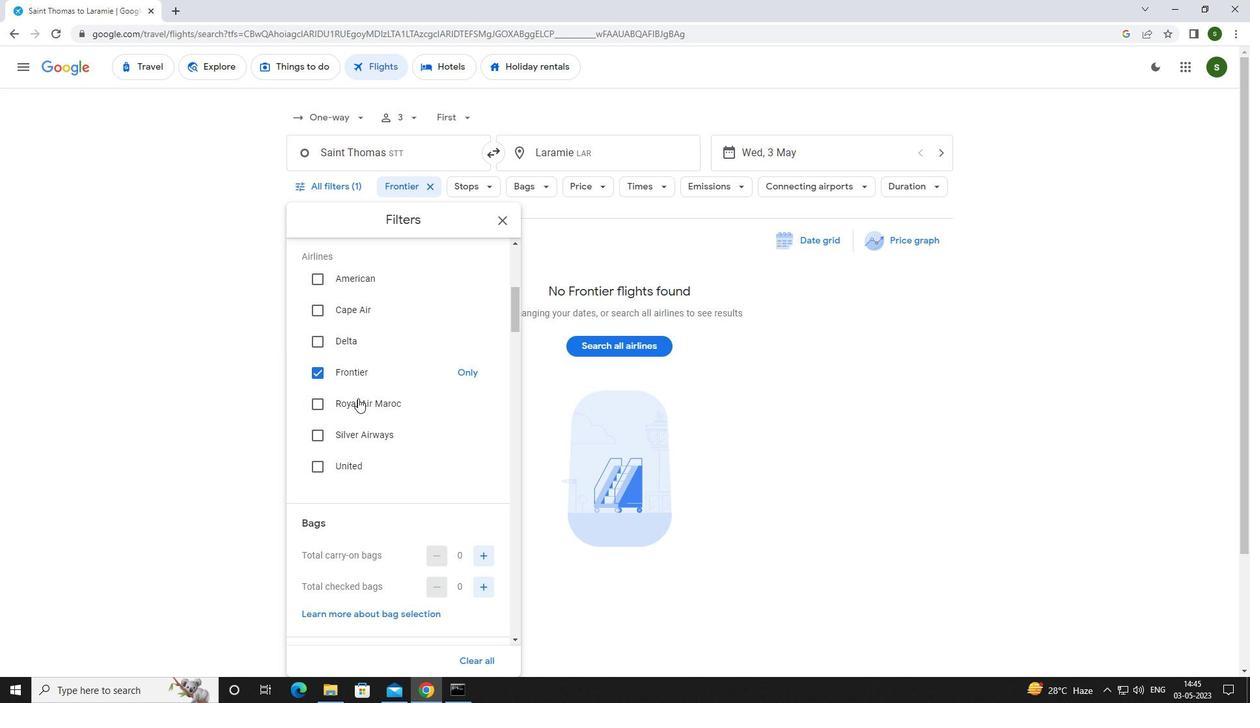 
Action: Mouse scrolled (358, 398) with delta (0, 0)
Screenshot: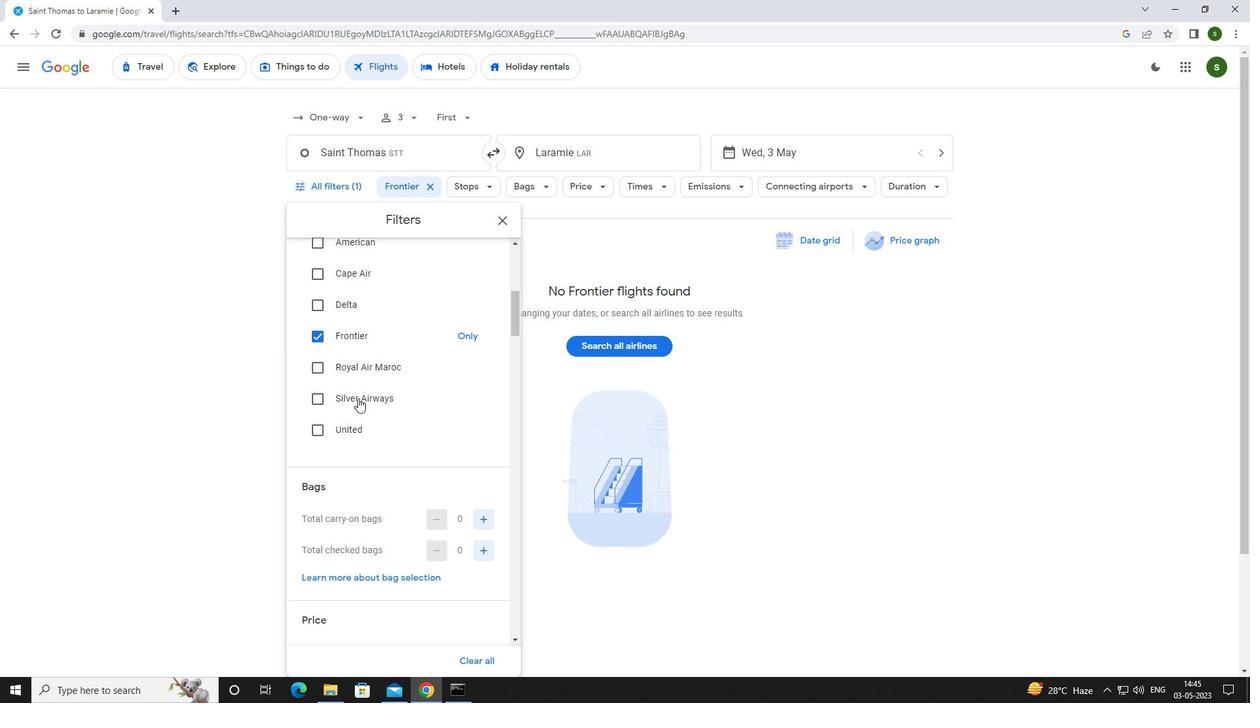 
Action: Mouse moved to (483, 389)
Screenshot: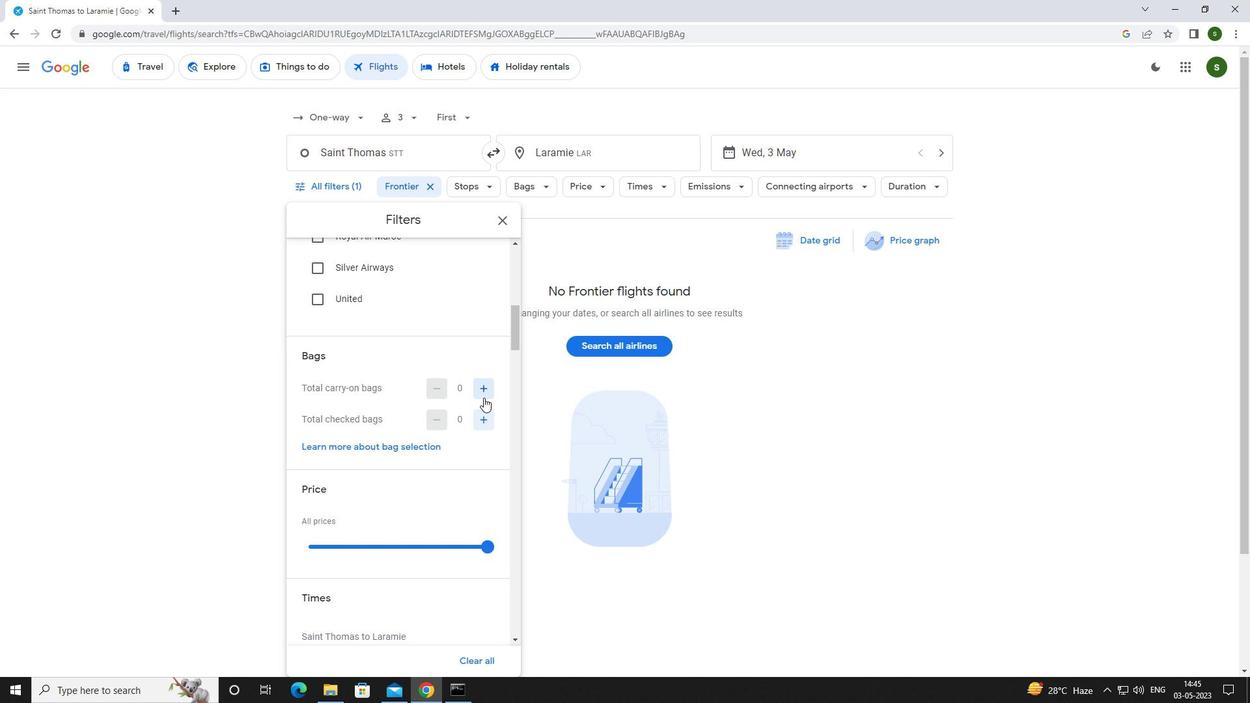 
Action: Mouse pressed left at (483, 389)
Screenshot: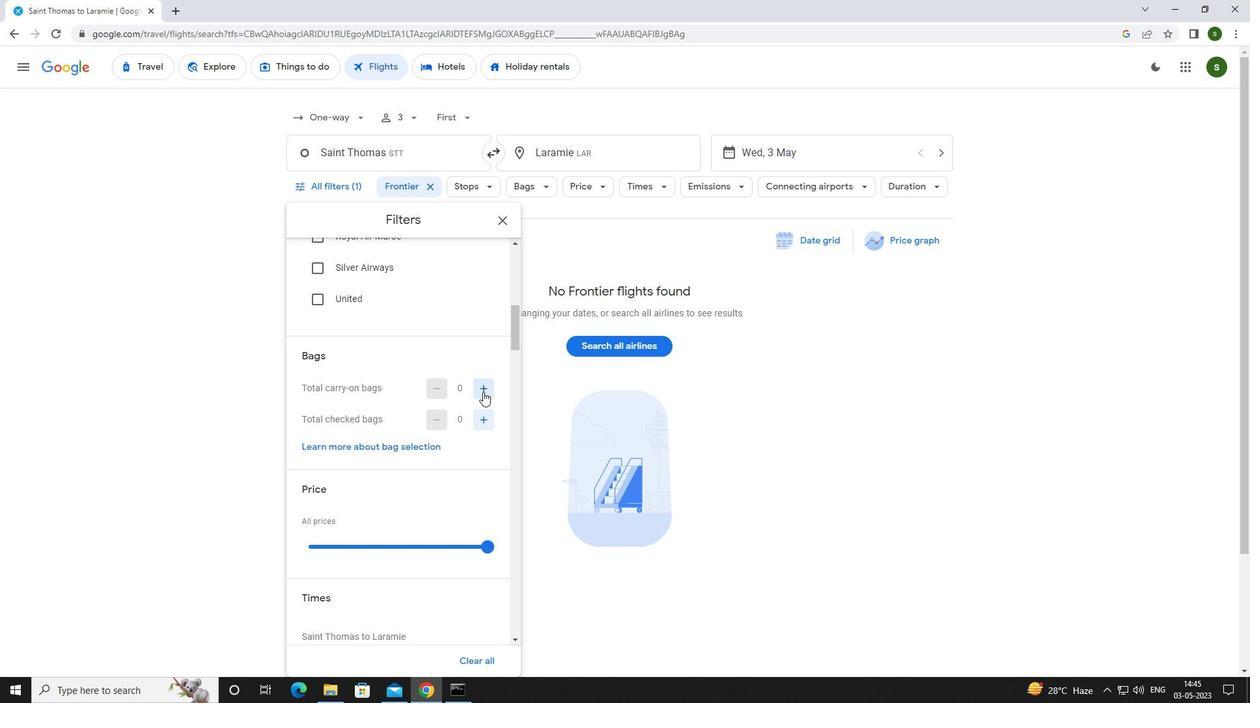 
Action: Mouse moved to (480, 389)
Screenshot: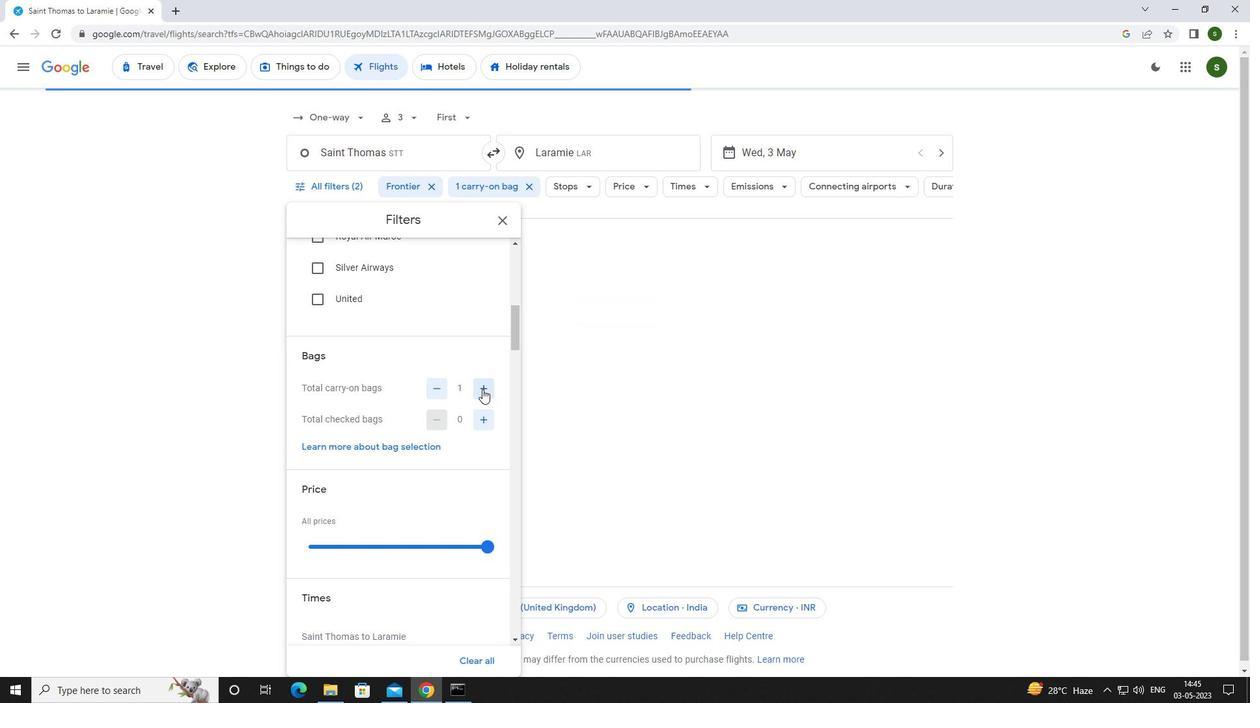 
Action: Mouse scrolled (480, 388) with delta (0, 0)
Screenshot: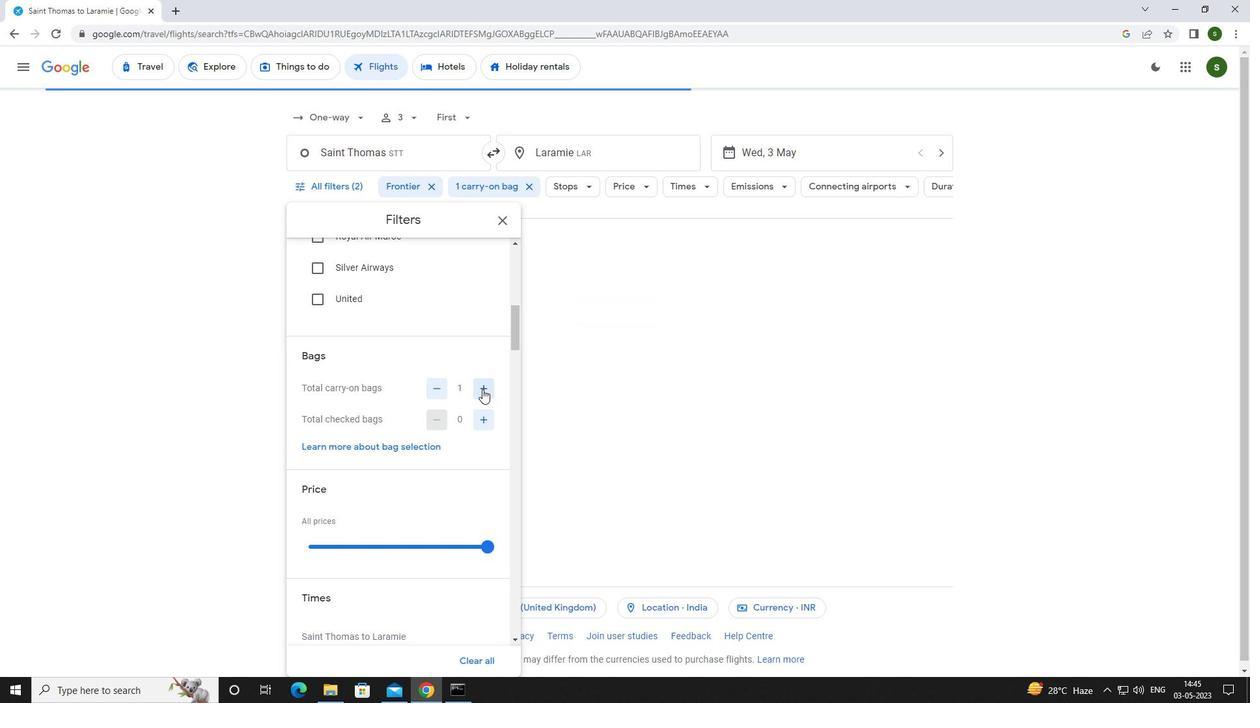 
Action: Mouse scrolled (480, 388) with delta (0, 0)
Screenshot: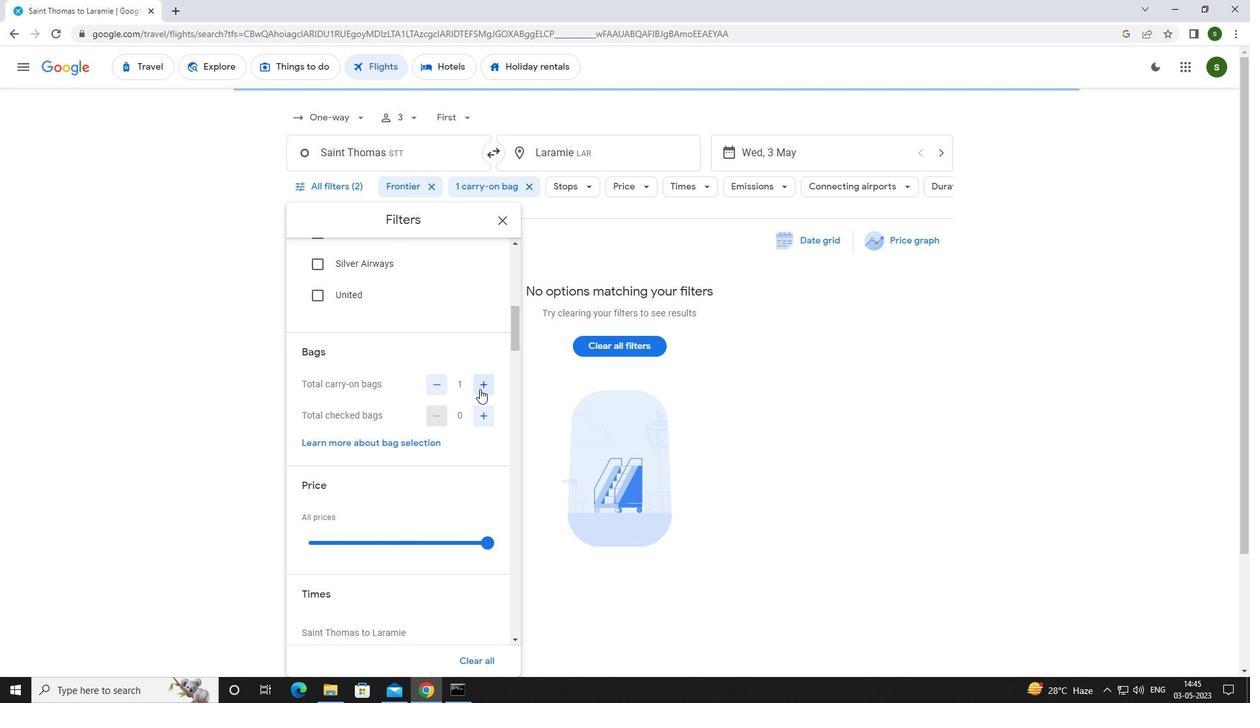 
Action: Mouse moved to (486, 415)
Screenshot: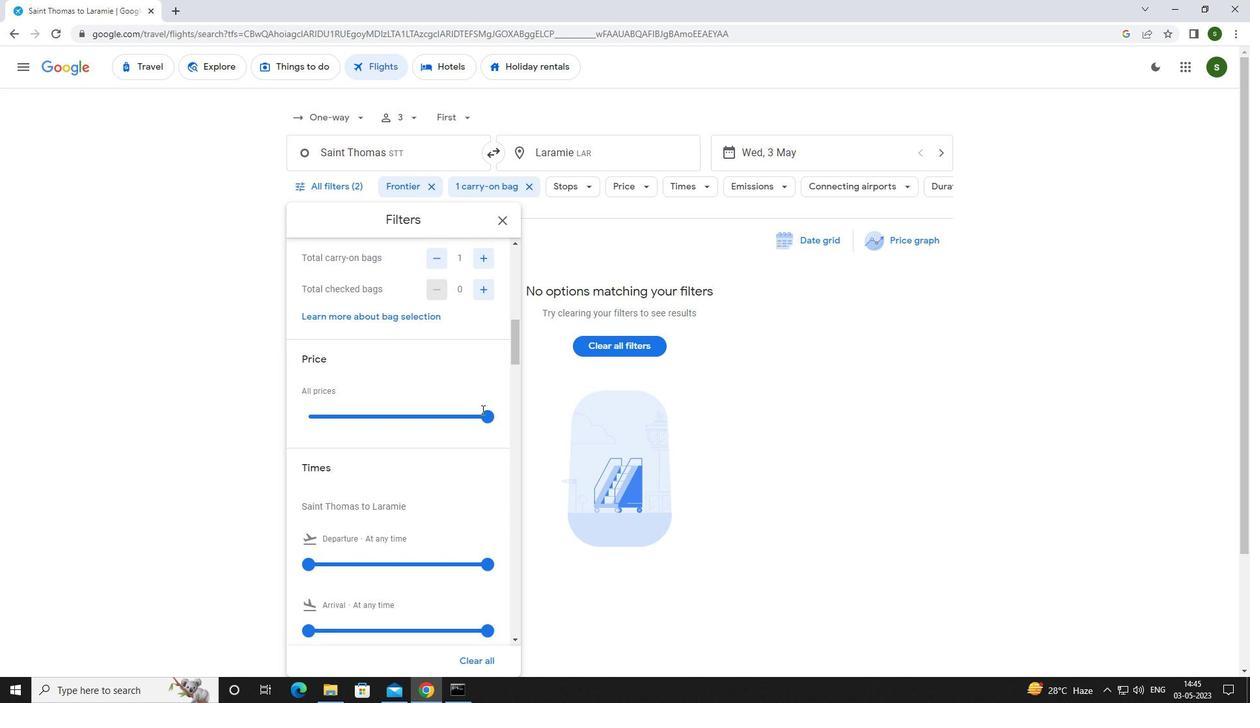 
Action: Mouse pressed left at (486, 415)
Screenshot: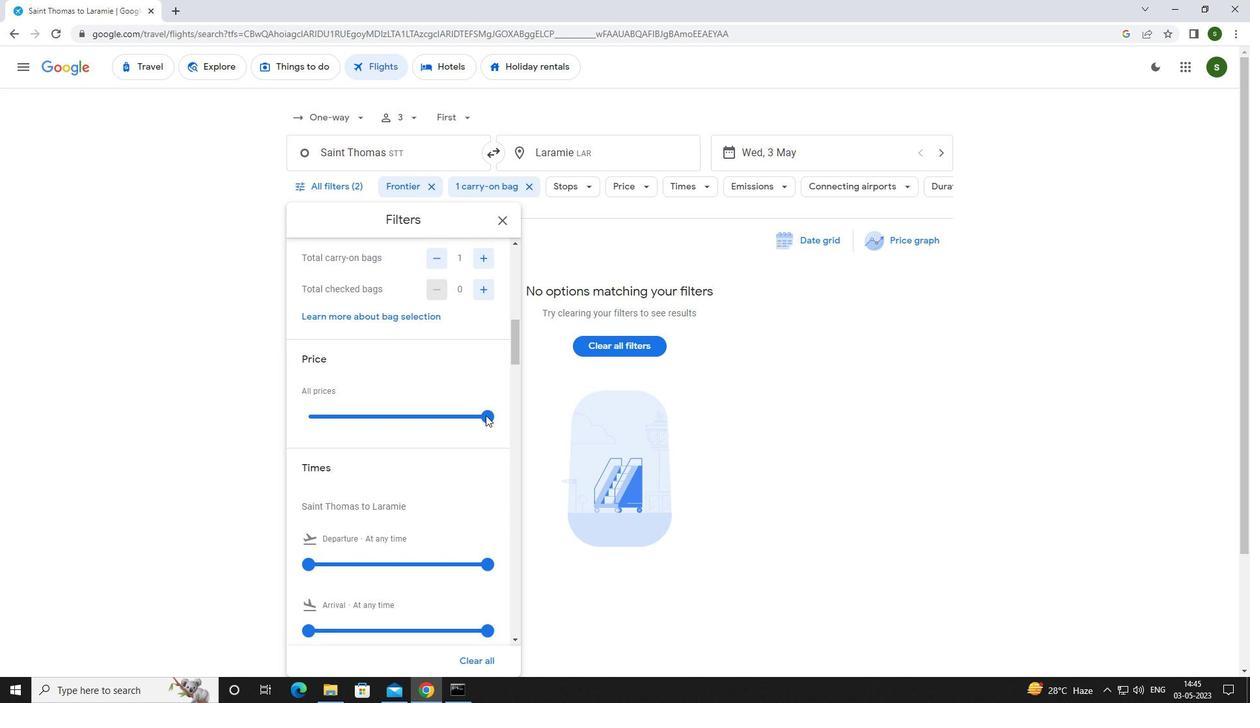 
Action: Mouse moved to (325, 188)
Screenshot: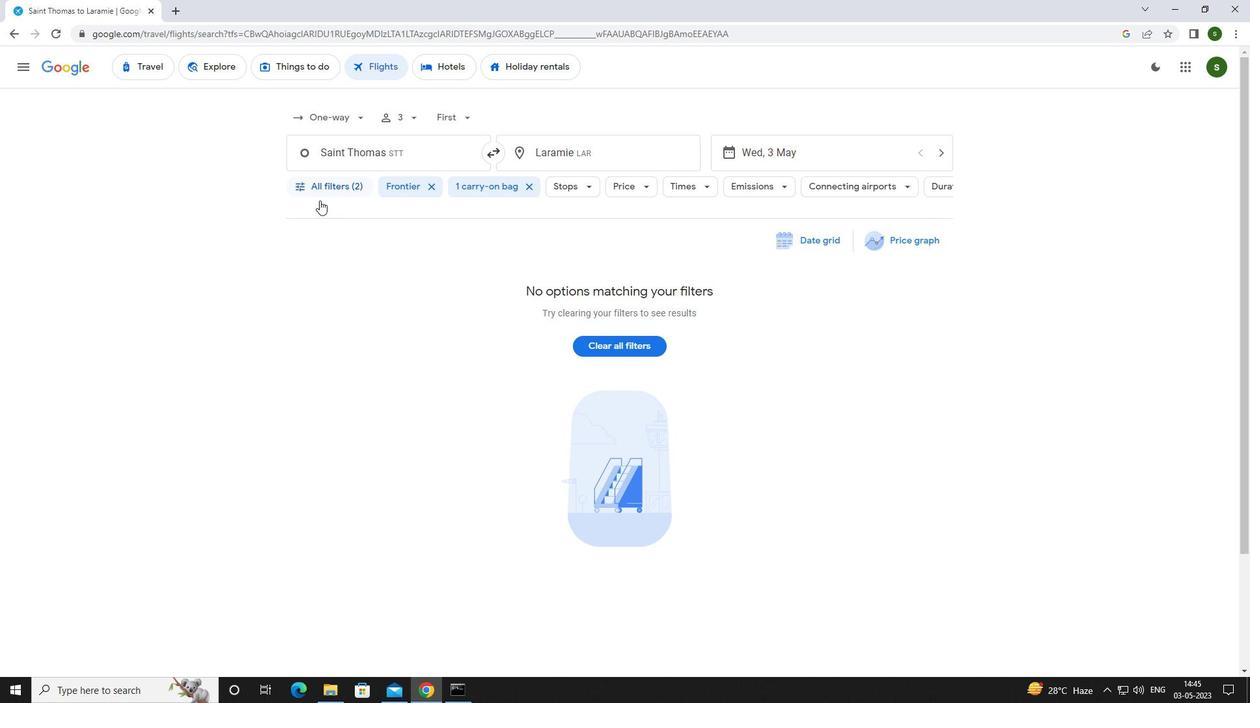 
Action: Mouse pressed left at (325, 188)
Screenshot: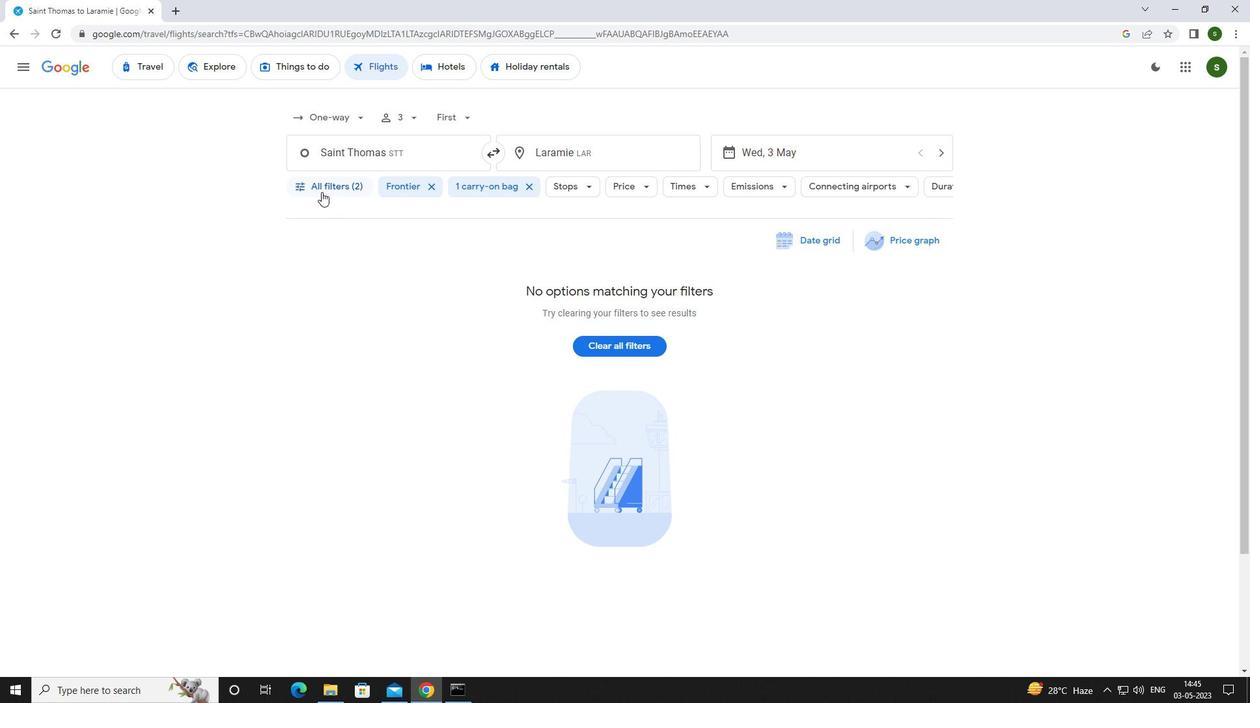 
Action: Mouse moved to (441, 442)
Screenshot: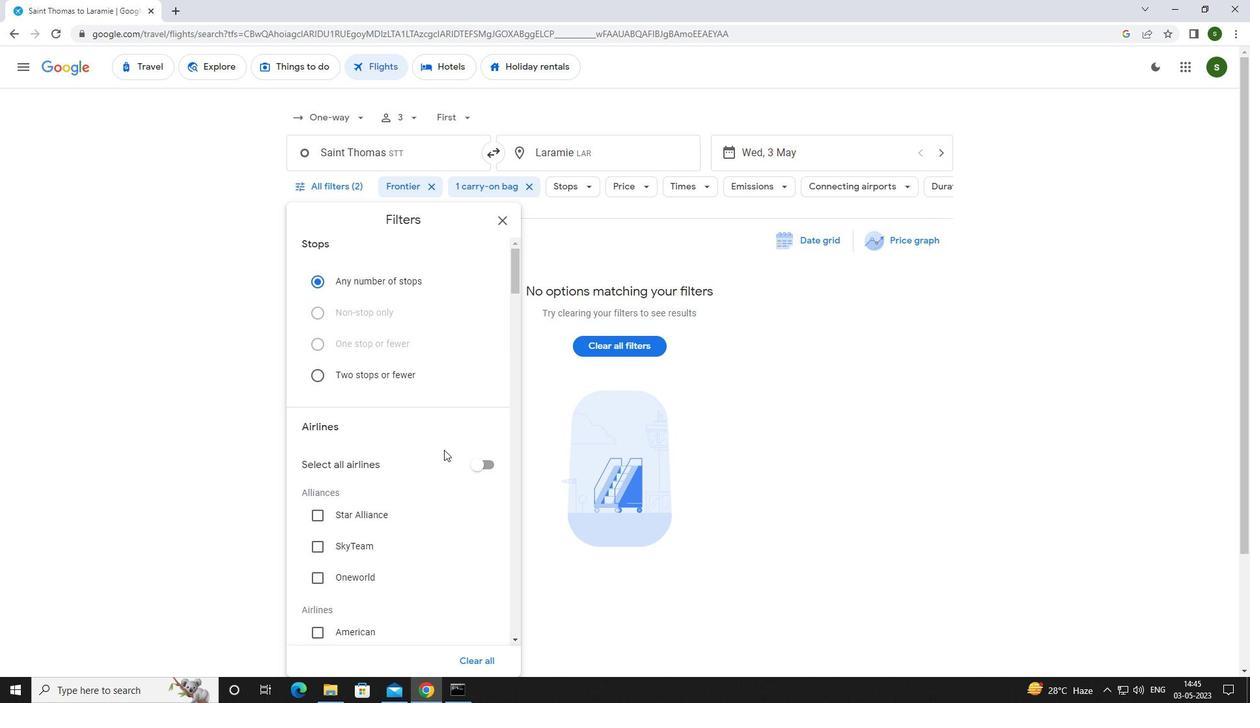 
Action: Mouse scrolled (441, 441) with delta (0, 0)
Screenshot: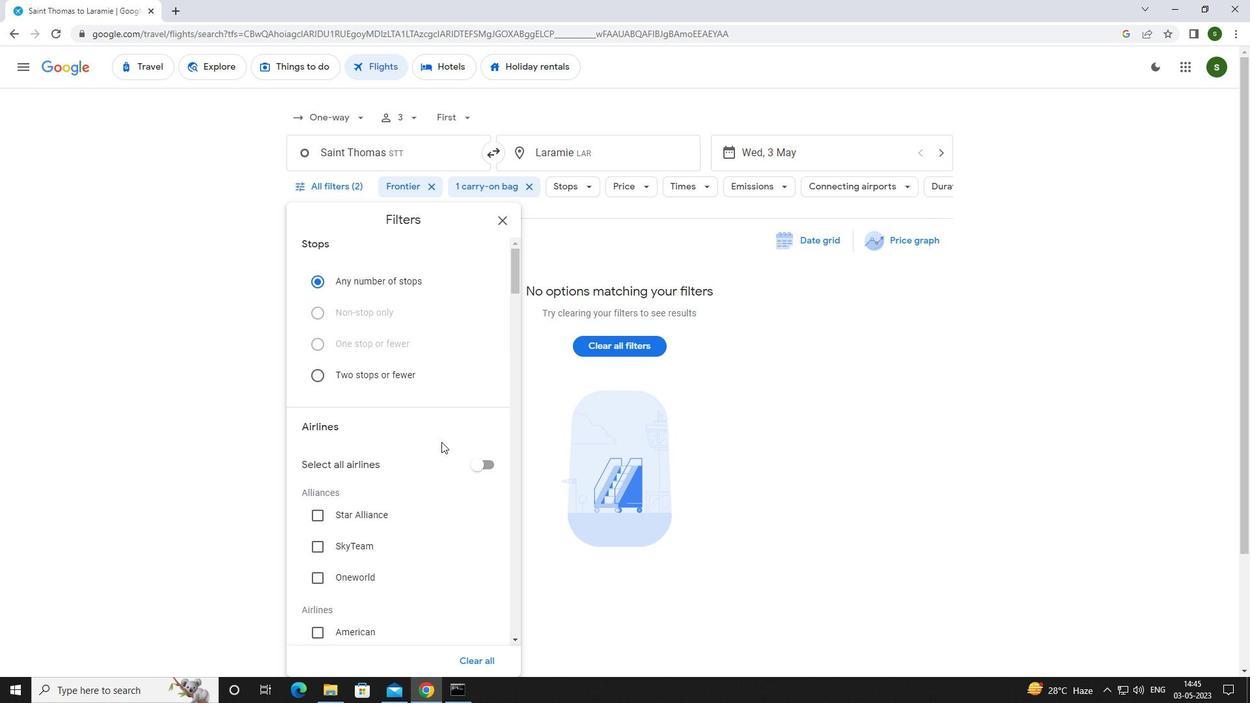 
Action: Mouse scrolled (441, 441) with delta (0, 0)
Screenshot: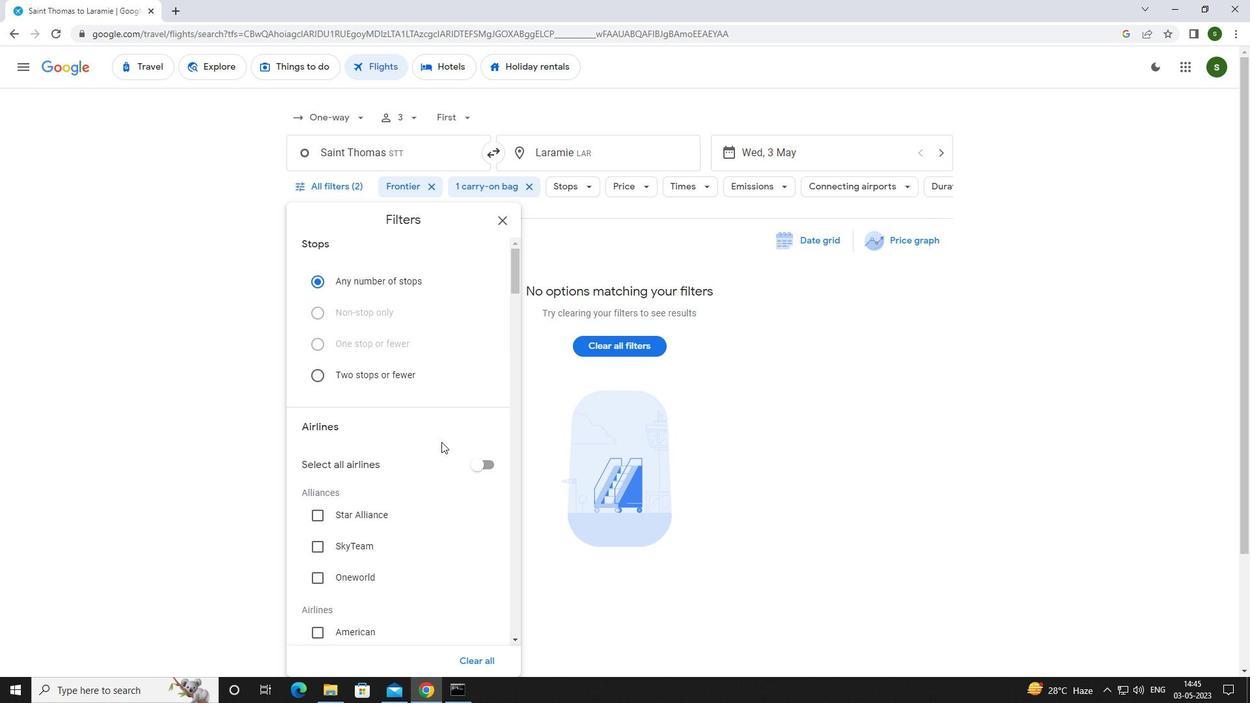 
Action: Mouse scrolled (441, 441) with delta (0, 0)
Screenshot: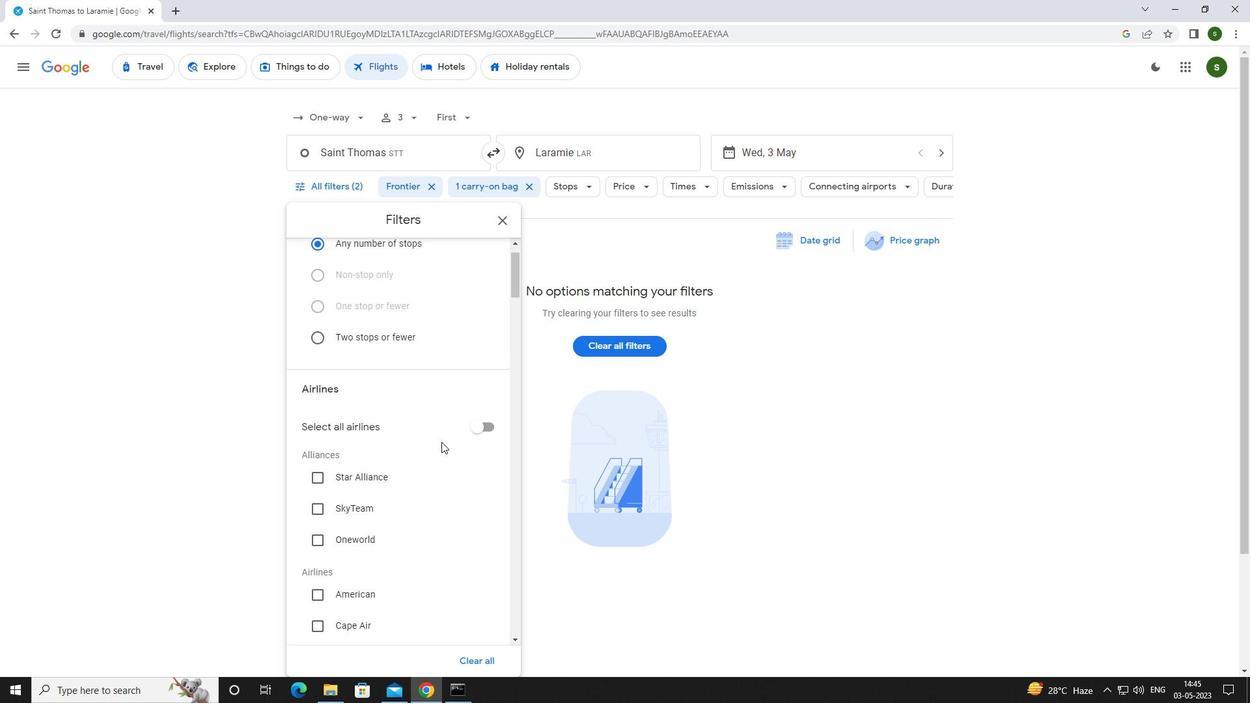 
Action: Mouse scrolled (441, 441) with delta (0, 0)
Screenshot: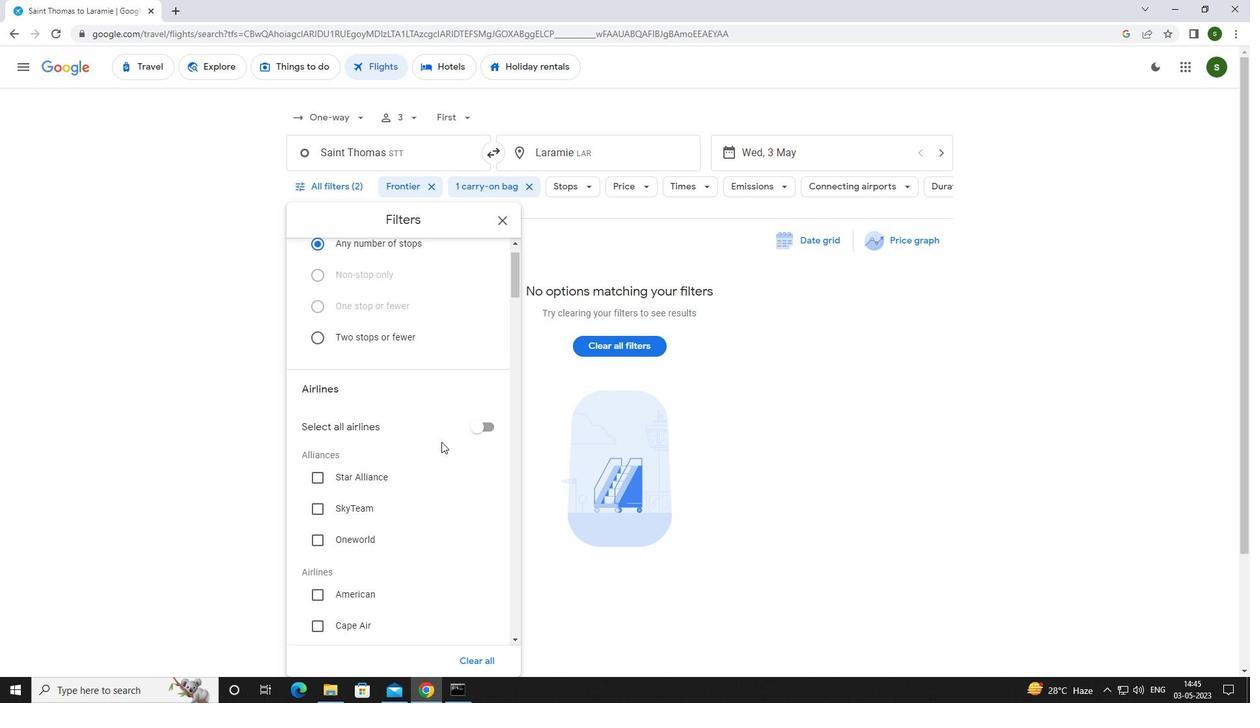 
Action: Mouse scrolled (441, 441) with delta (0, 0)
Screenshot: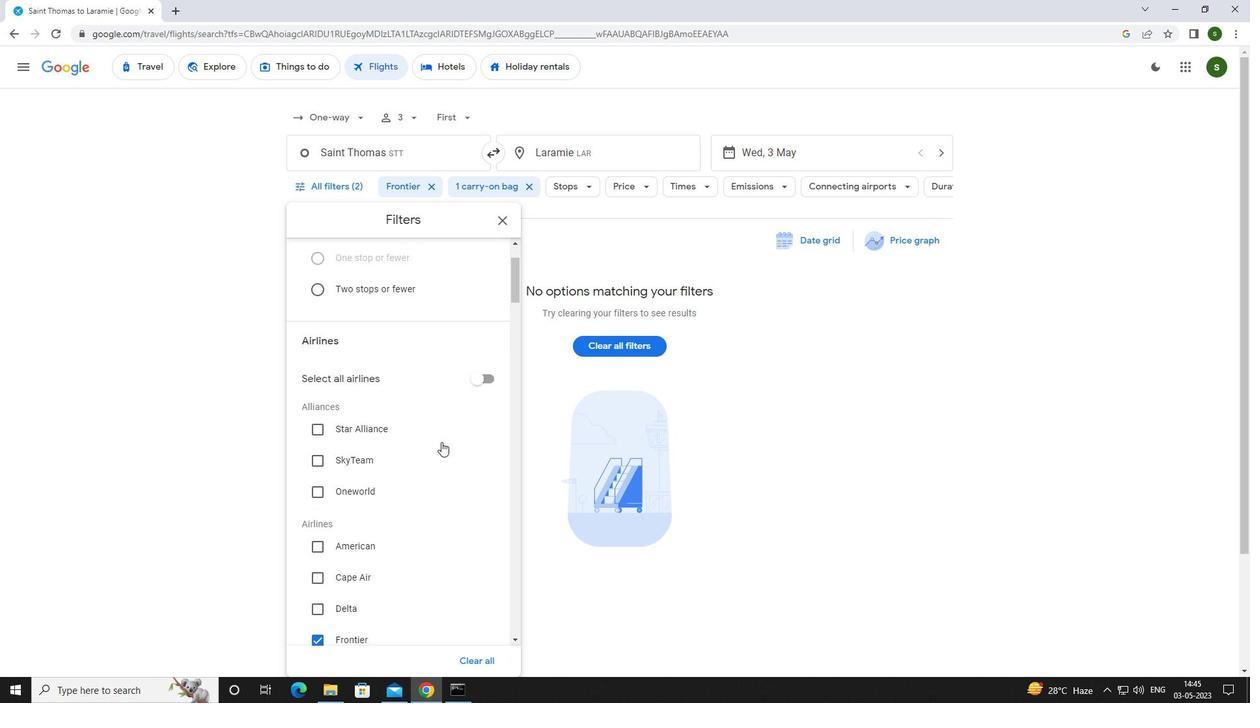 
Action: Mouse scrolled (441, 441) with delta (0, 0)
Screenshot: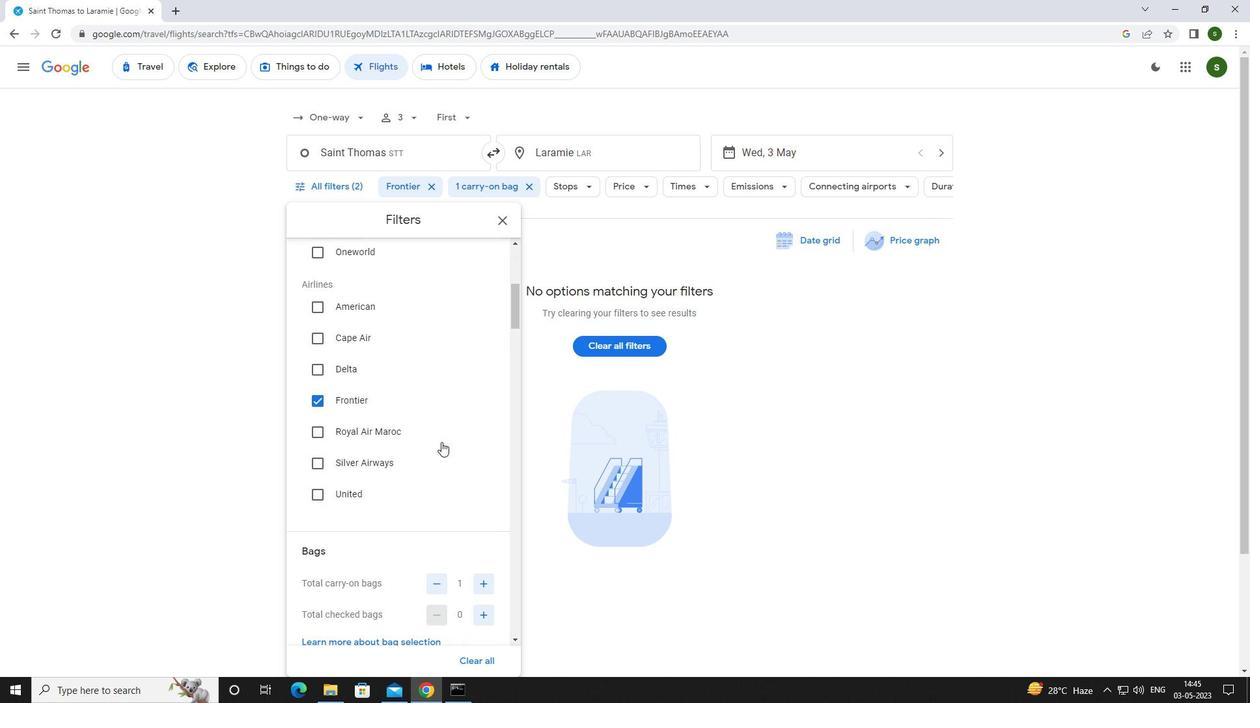 
Action: Mouse scrolled (441, 441) with delta (0, 0)
Screenshot: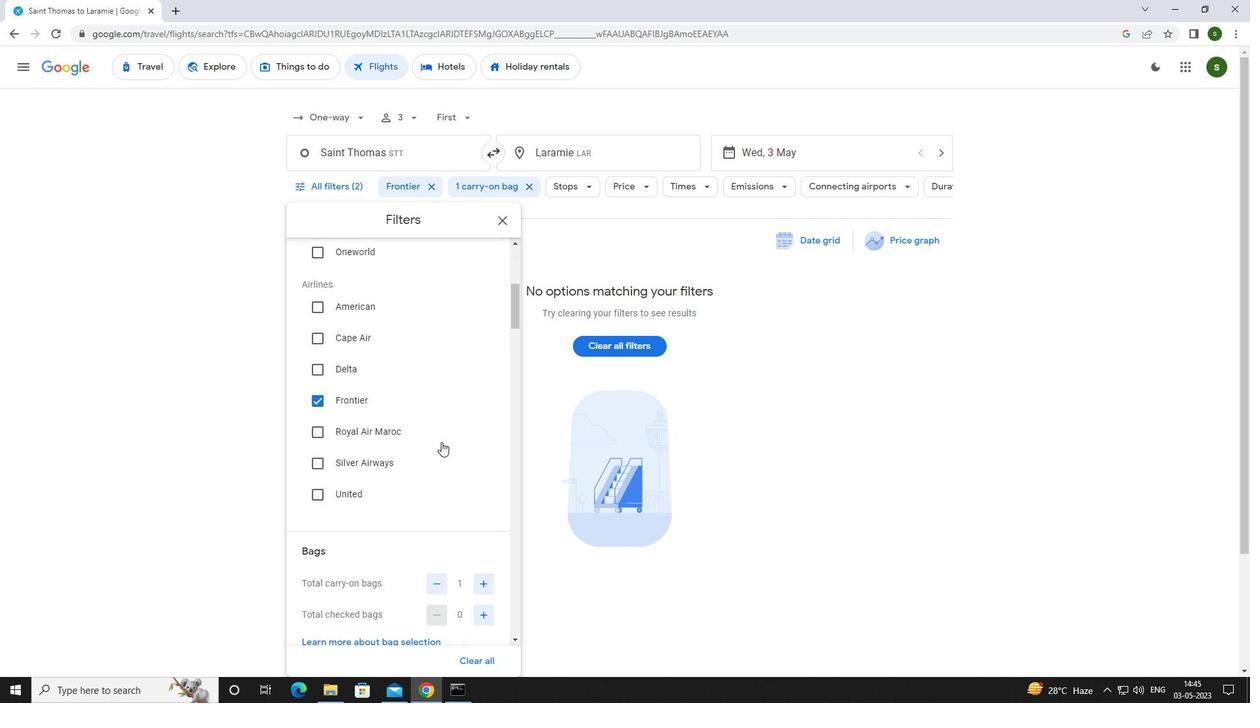 
Action: Mouse scrolled (441, 441) with delta (0, 0)
Screenshot: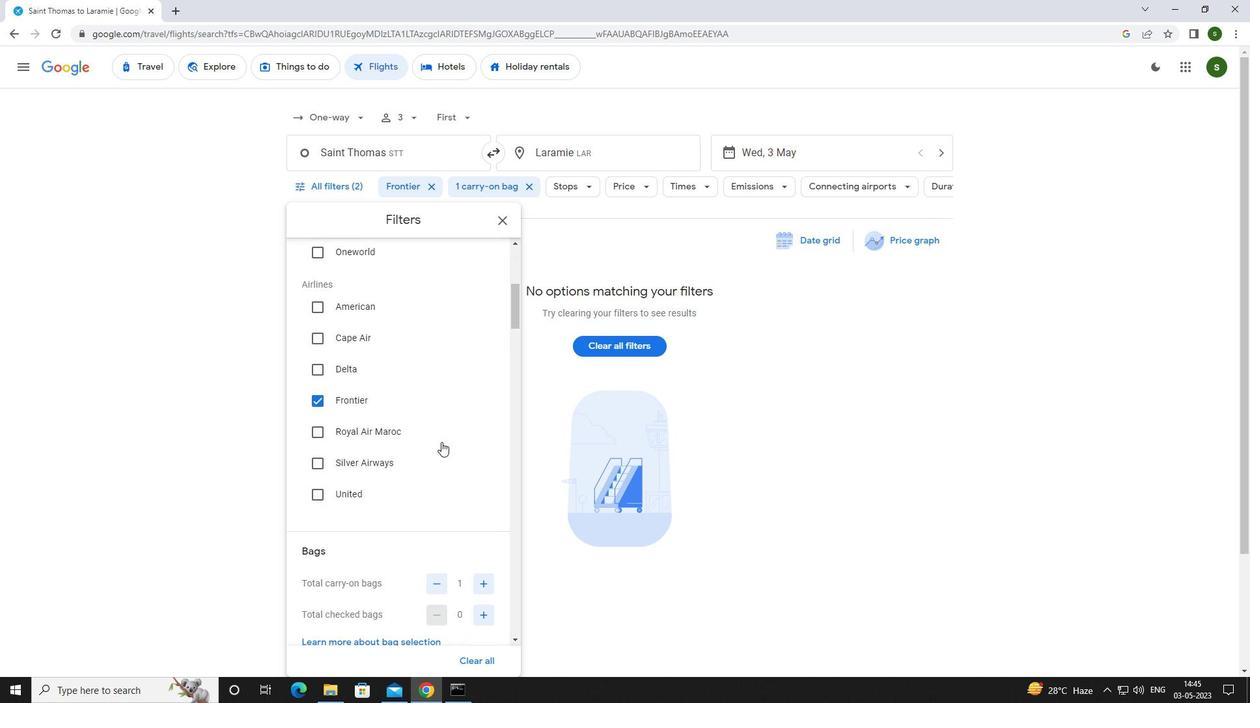 
Action: Mouse scrolled (441, 441) with delta (0, 0)
Screenshot: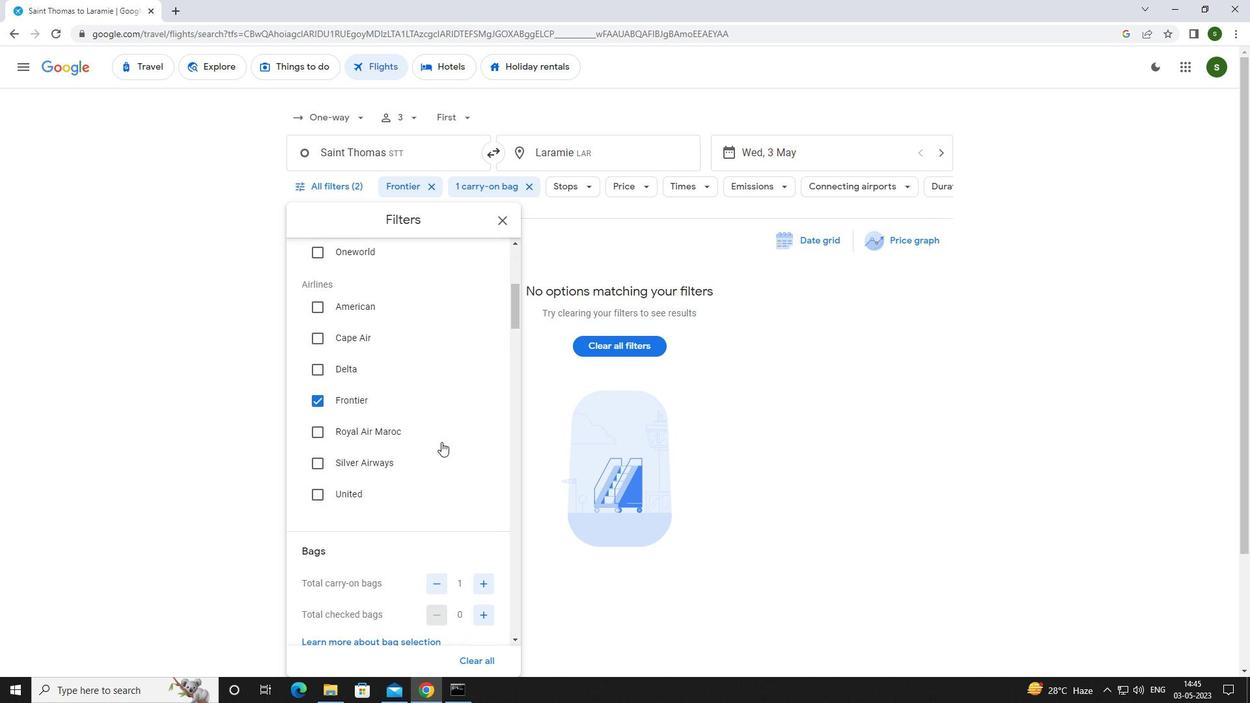 
Action: Mouse moved to (491, 475)
Screenshot: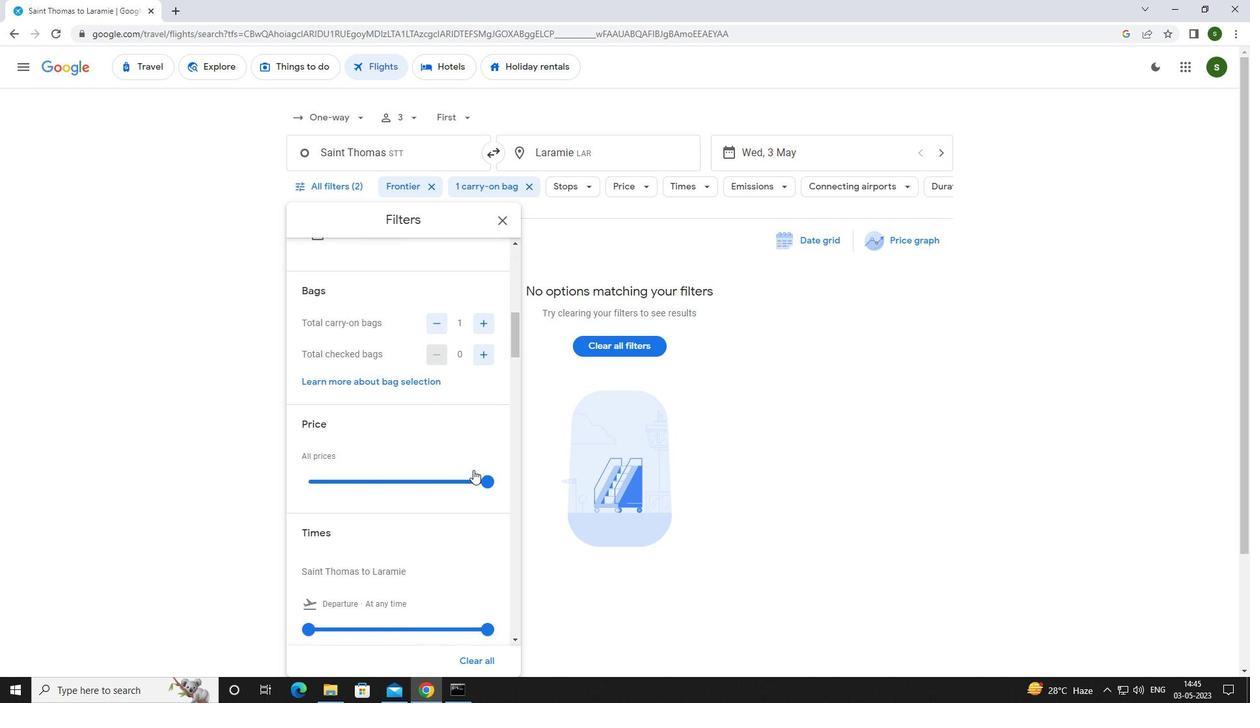 
Action: Mouse pressed left at (491, 475)
Screenshot: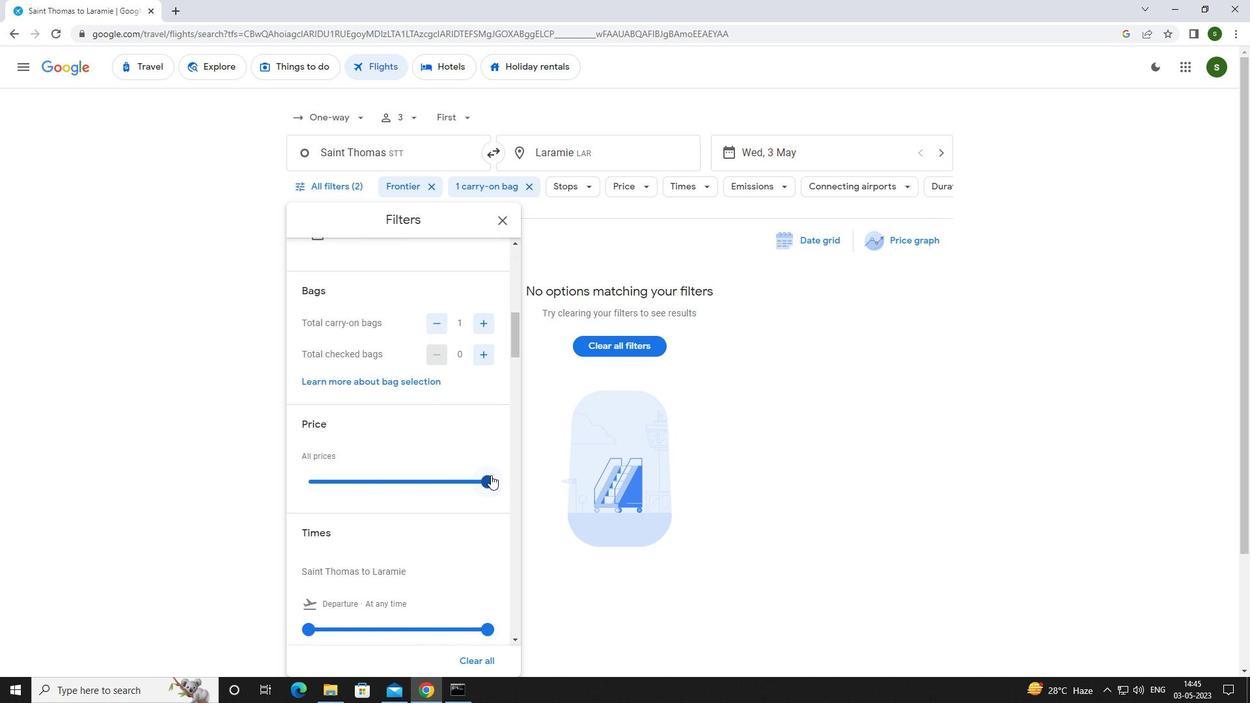 
Action: Mouse moved to (491, 475)
Screenshot: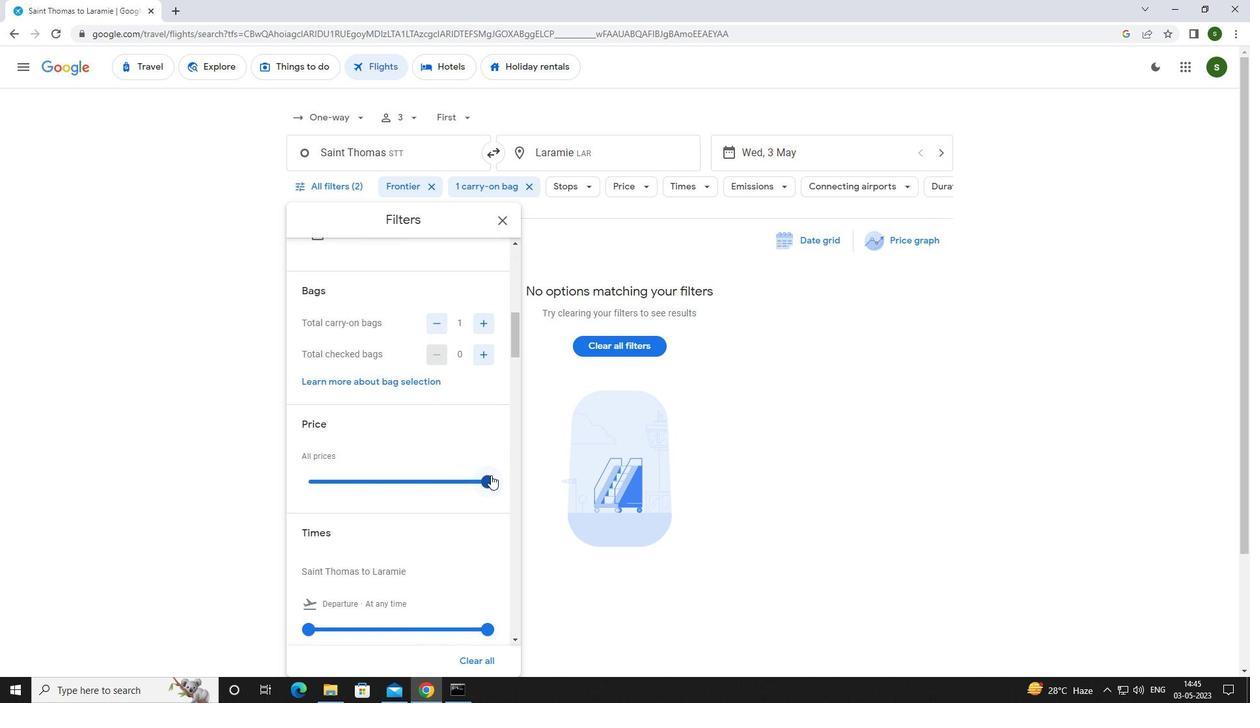 
Action: Mouse scrolled (491, 474) with delta (0, 0)
Screenshot: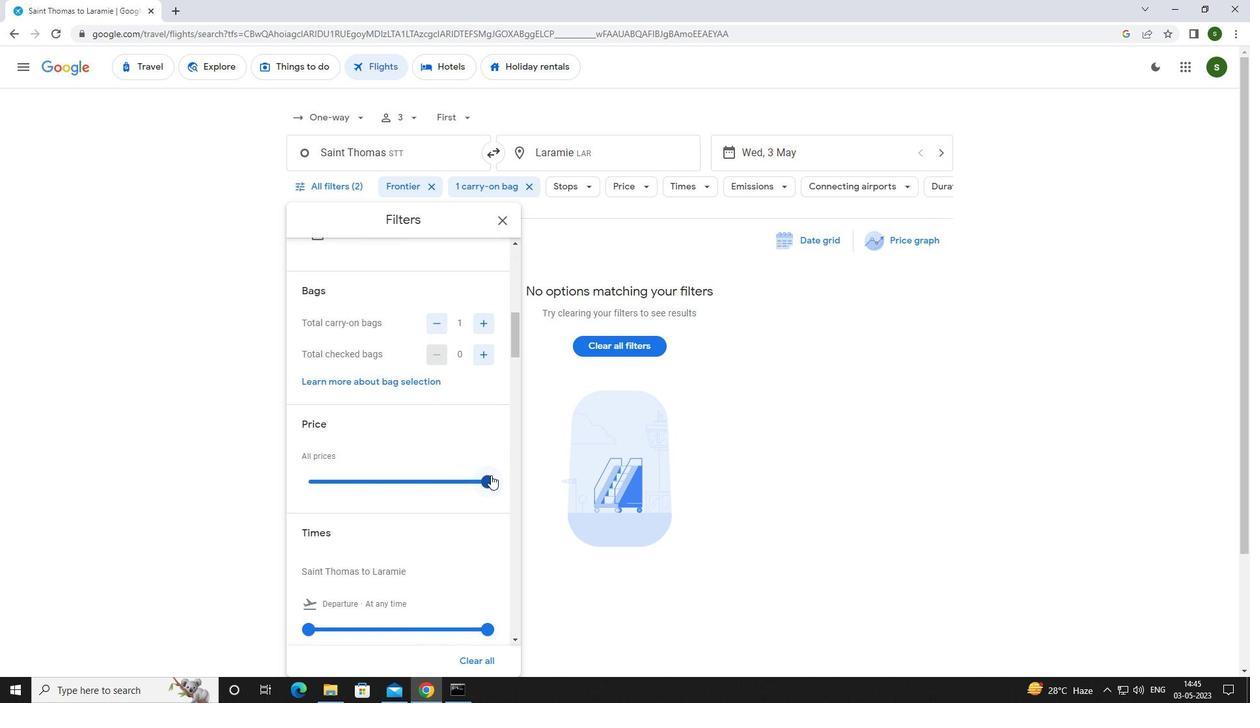 
Action: Mouse scrolled (491, 474) with delta (0, 0)
Screenshot: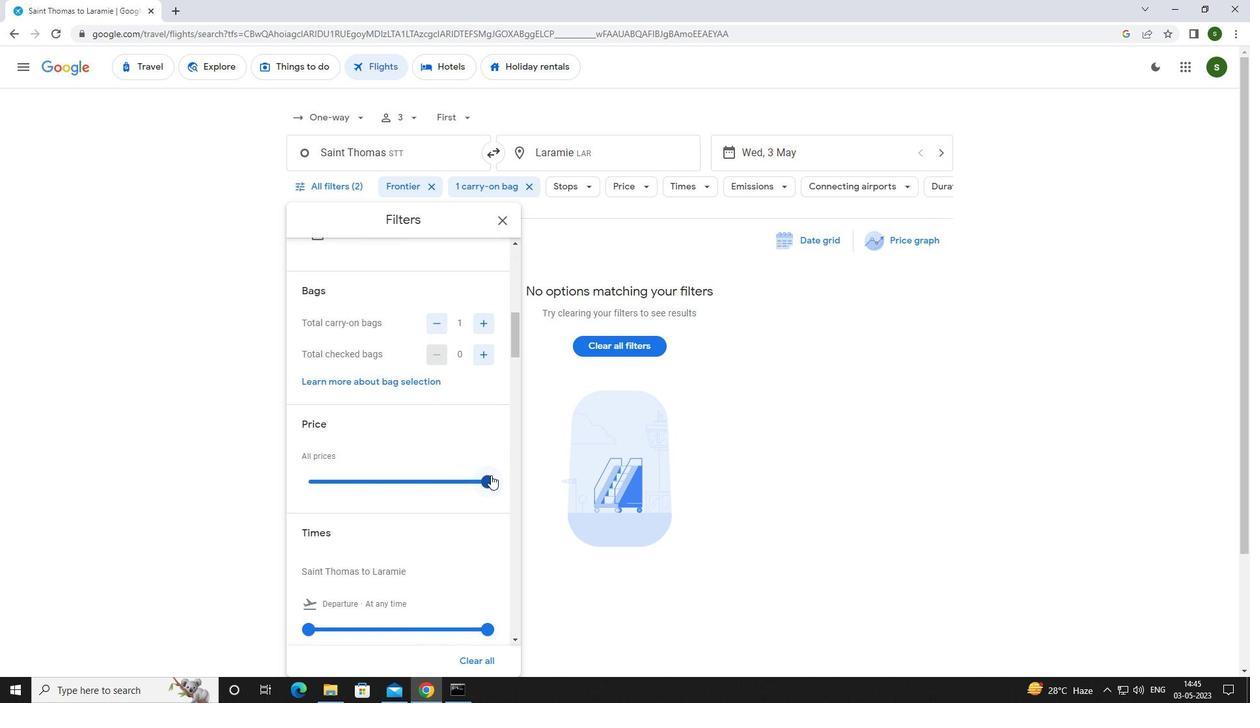 
Action: Mouse moved to (303, 495)
Screenshot: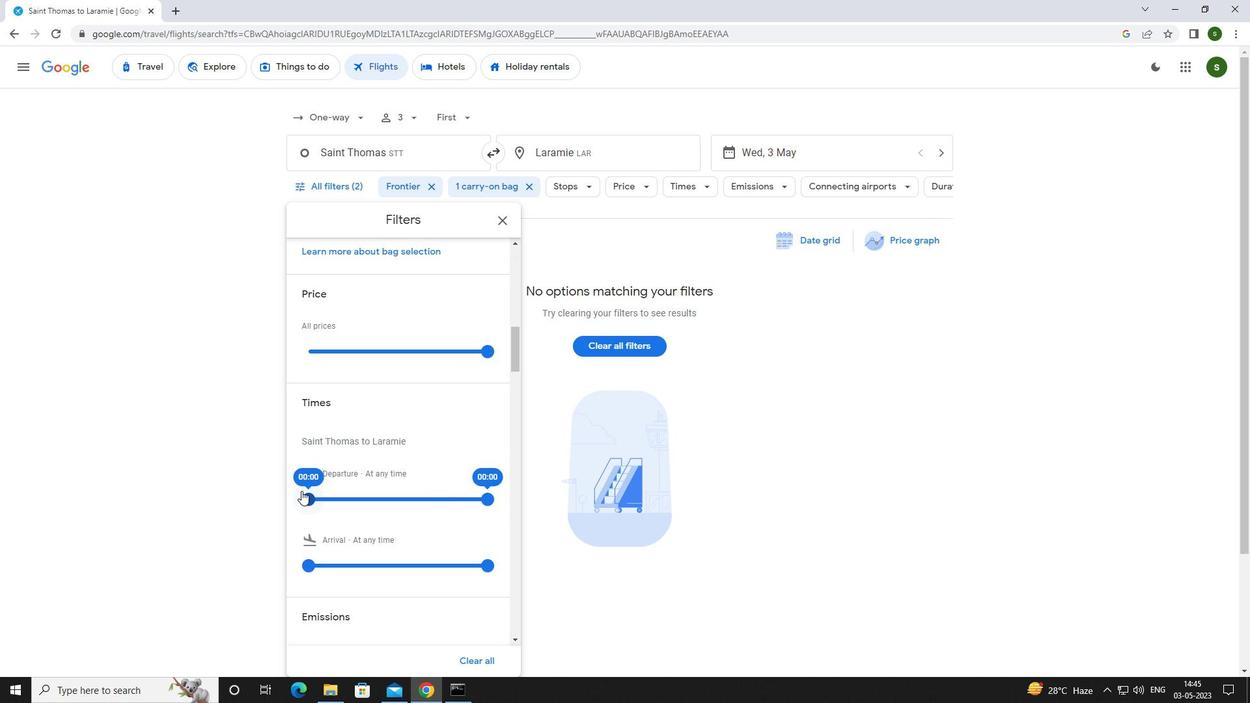 
Action: Mouse pressed left at (303, 495)
Screenshot: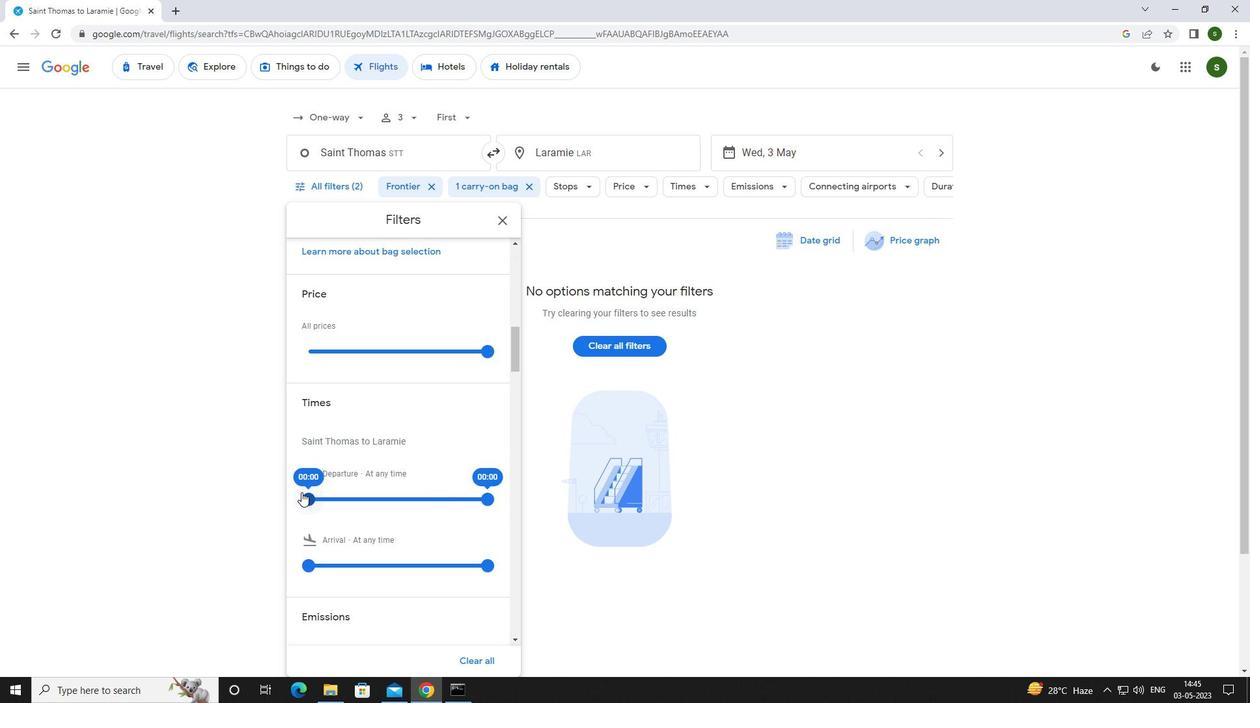 
Action: Mouse moved to (767, 444)
Screenshot: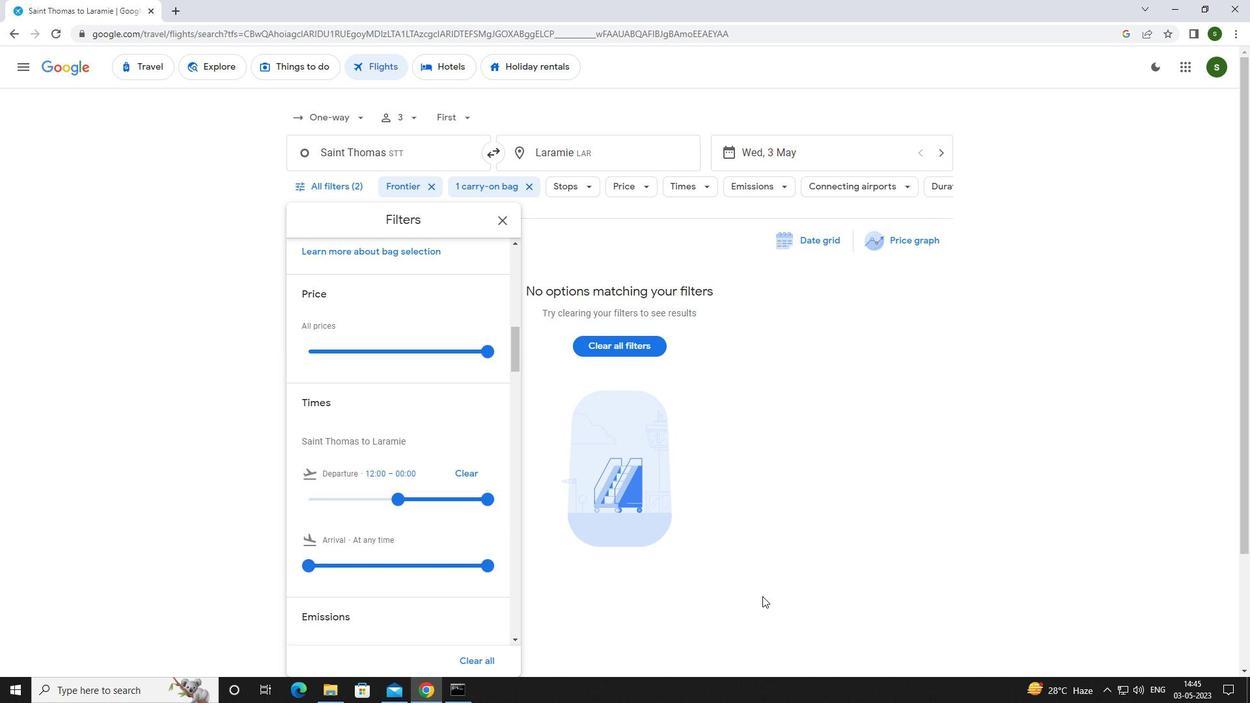 
Action: Mouse pressed left at (767, 444)
Screenshot: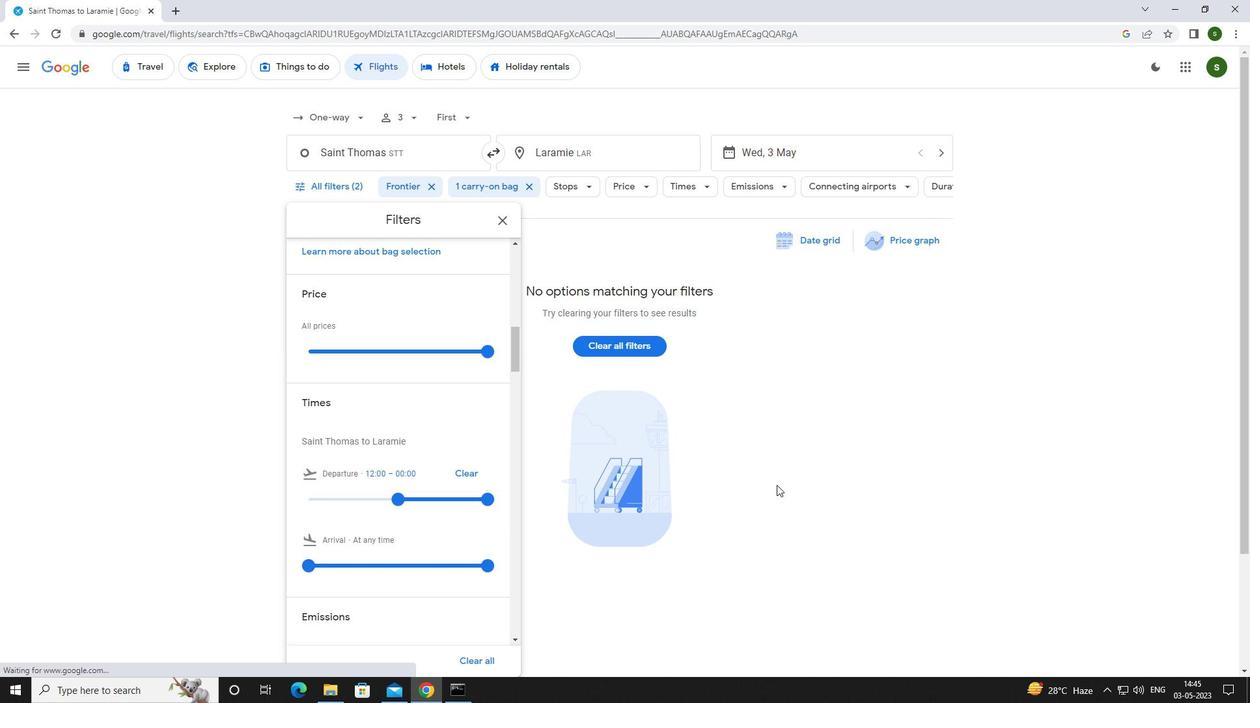 
Action: Mouse moved to (764, 444)
Screenshot: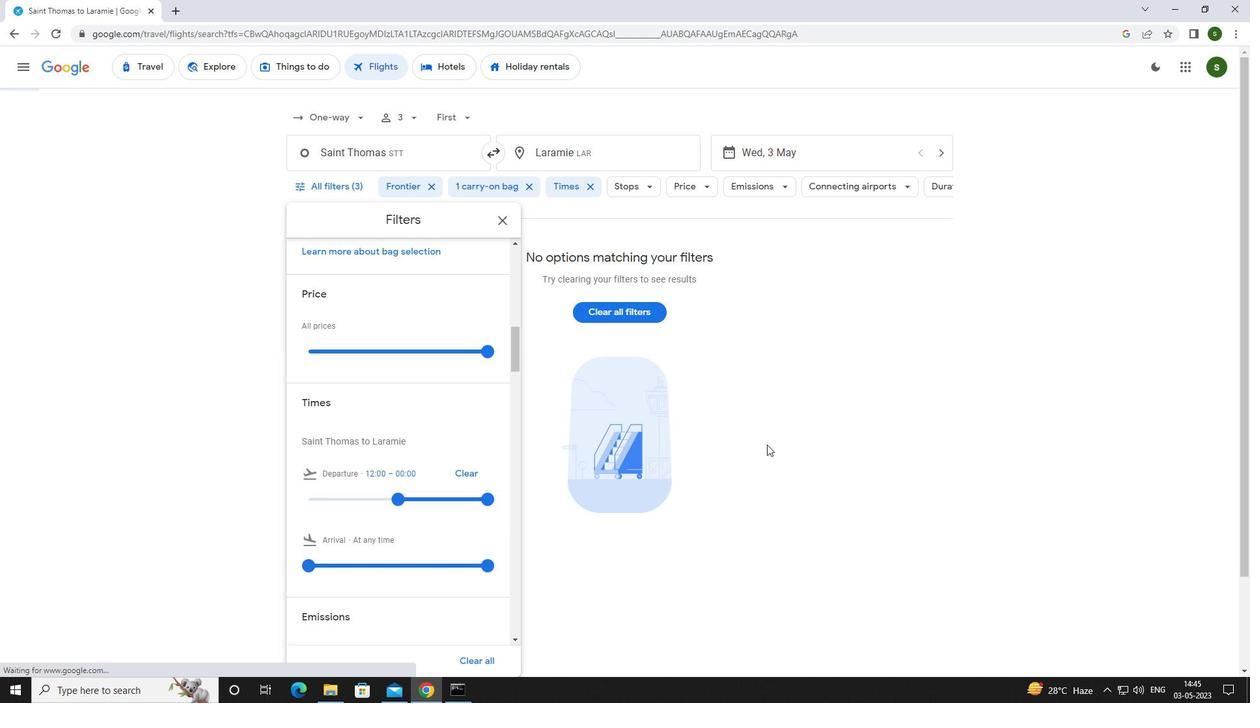
